 Task: Search one way flight ticket for 4 adults, 2 children, 2 infants in seat and 1 infant on lap in economy from Charlotte: Charlotte Douglas International Airport to Jacksonville: Albert J. Ellis Airport on 8-3-2023. Choice of flights is Westjet. Number of bags: 1 carry on bag. Price is upto 45000. Outbound departure time preference is 15:00.
Action: Mouse moved to (245, 320)
Screenshot: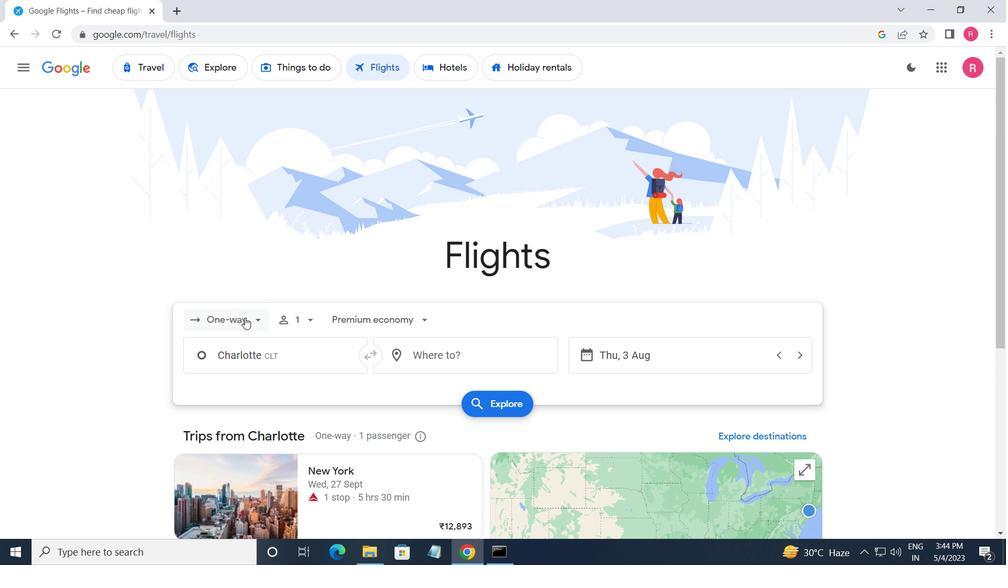 
Action: Mouse pressed left at (245, 320)
Screenshot: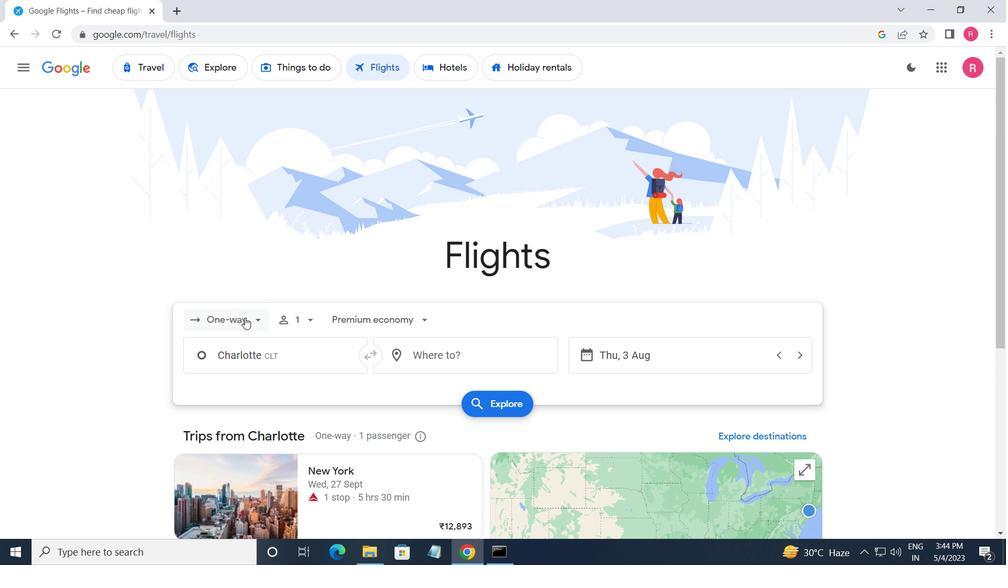 
Action: Mouse moved to (239, 383)
Screenshot: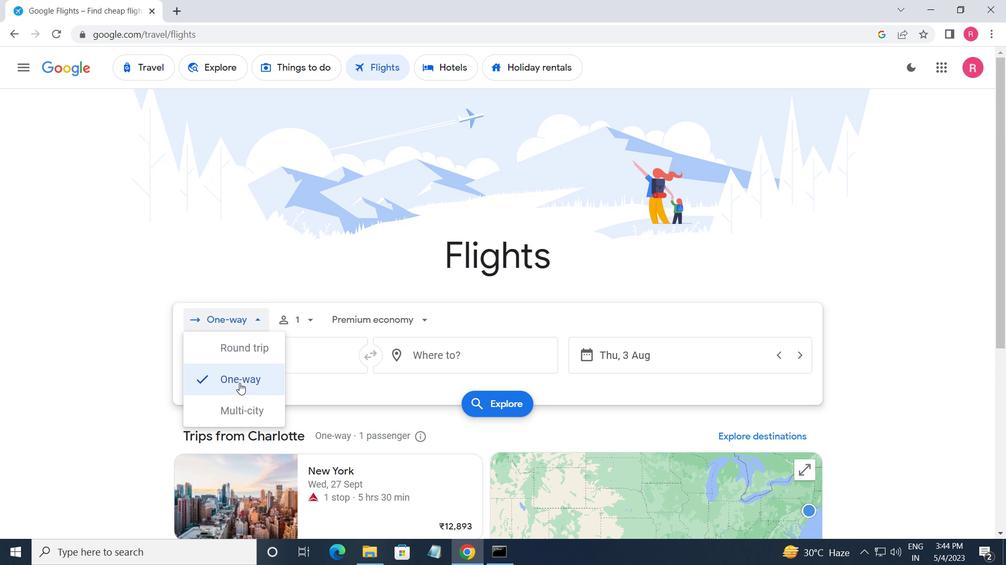 
Action: Mouse pressed left at (239, 383)
Screenshot: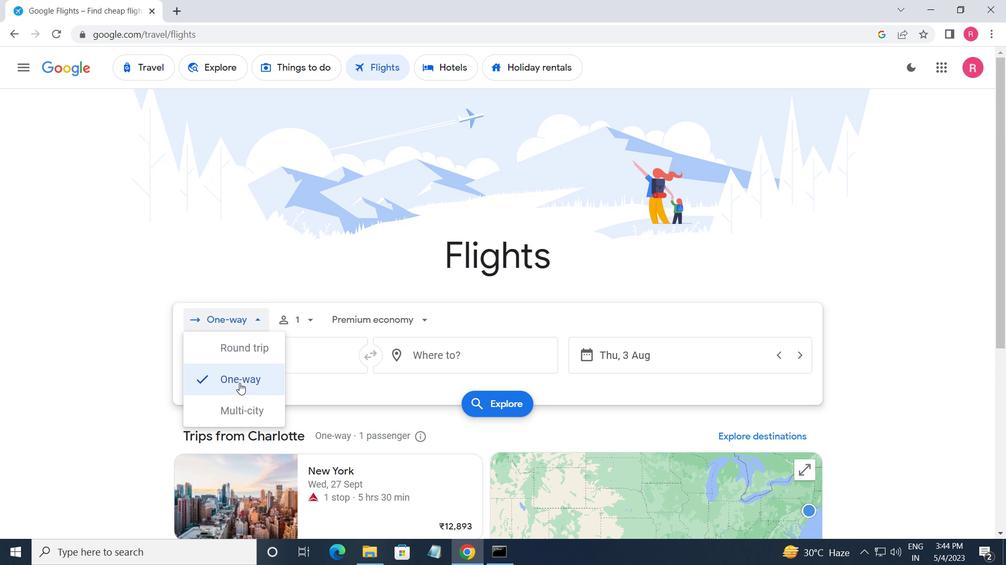 
Action: Mouse moved to (312, 312)
Screenshot: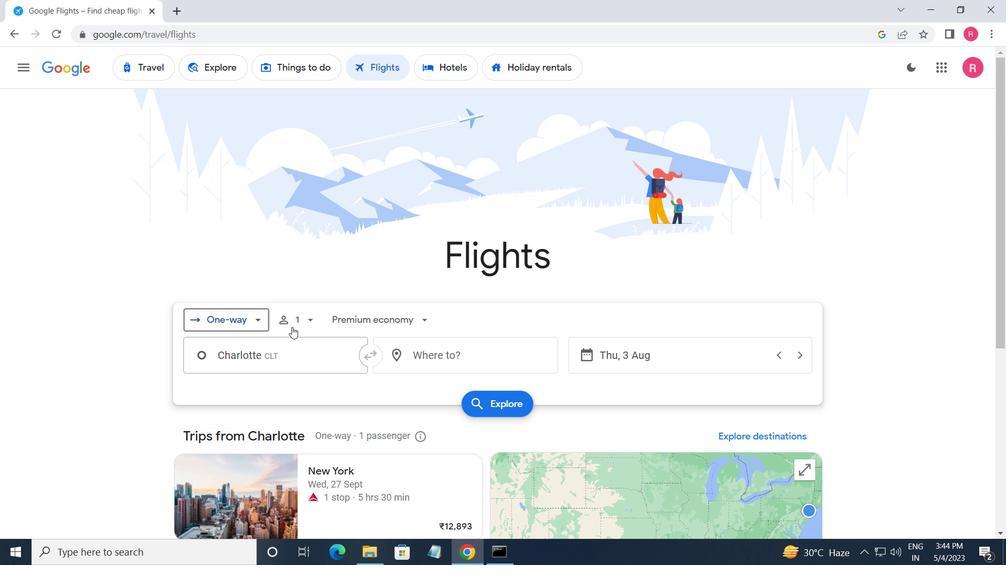 
Action: Mouse pressed left at (312, 312)
Screenshot: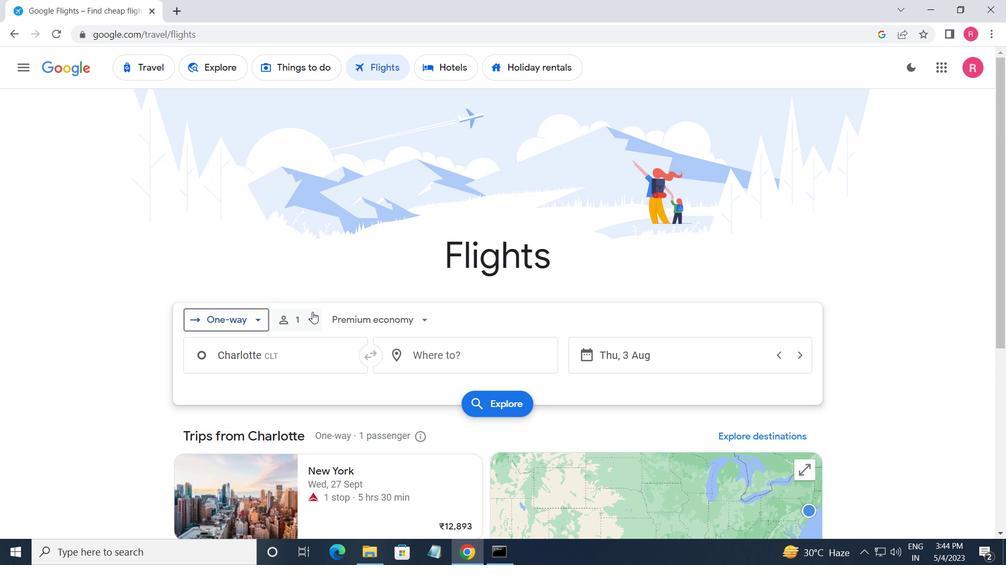 
Action: Mouse moved to (416, 354)
Screenshot: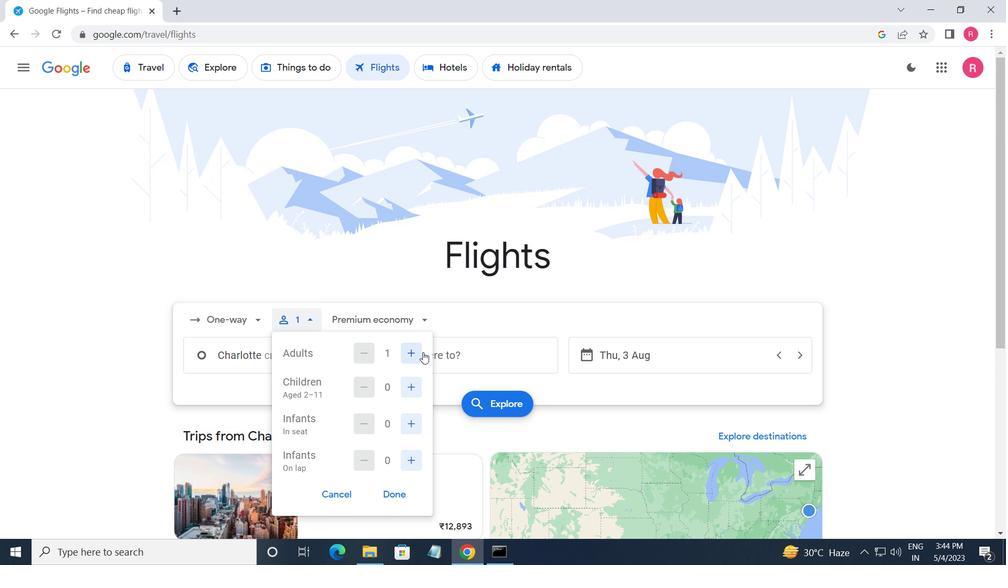 
Action: Mouse pressed left at (416, 354)
Screenshot: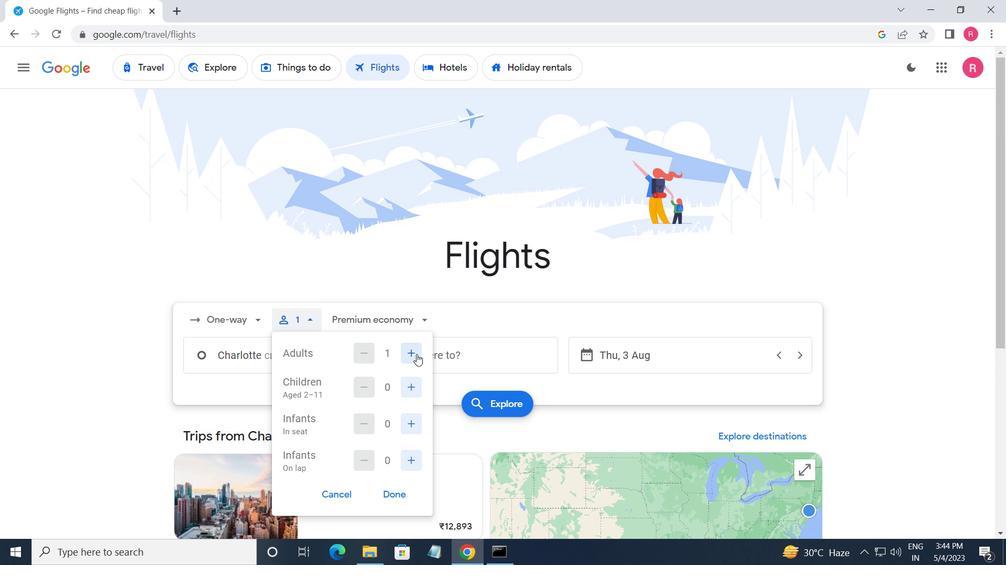 
Action: Mouse pressed left at (416, 354)
Screenshot: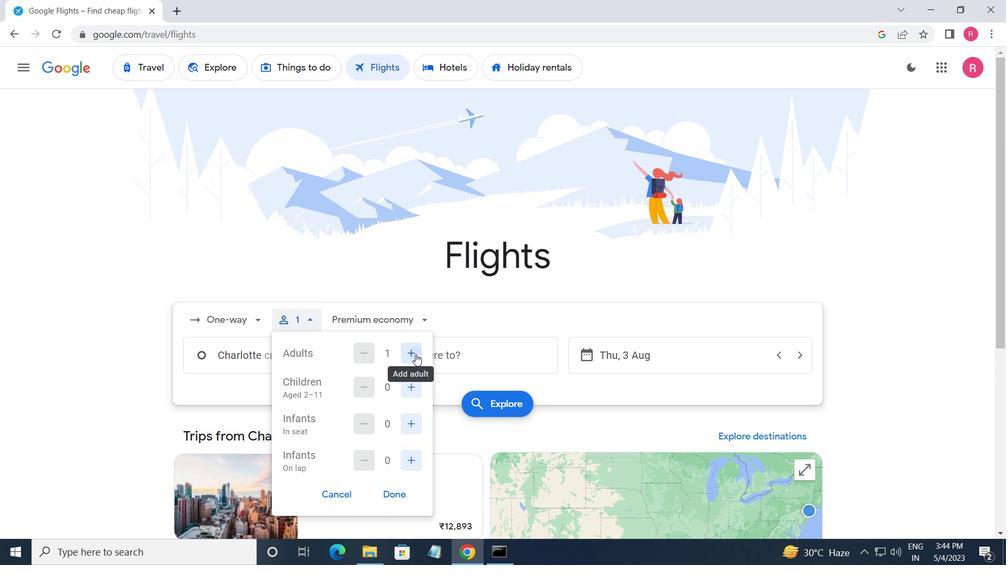 
Action: Mouse moved to (415, 354)
Screenshot: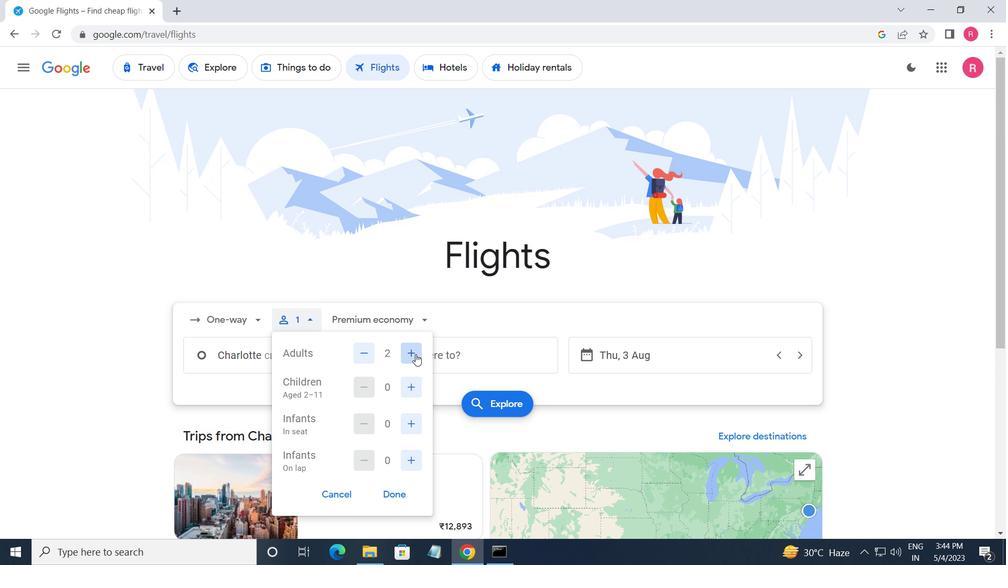 
Action: Mouse pressed left at (415, 354)
Screenshot: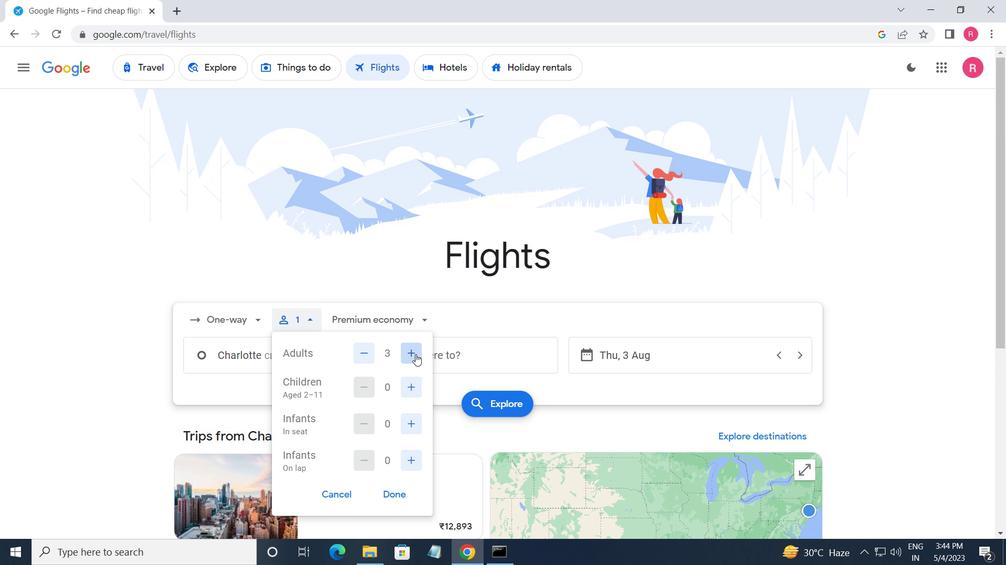 
Action: Mouse moved to (412, 388)
Screenshot: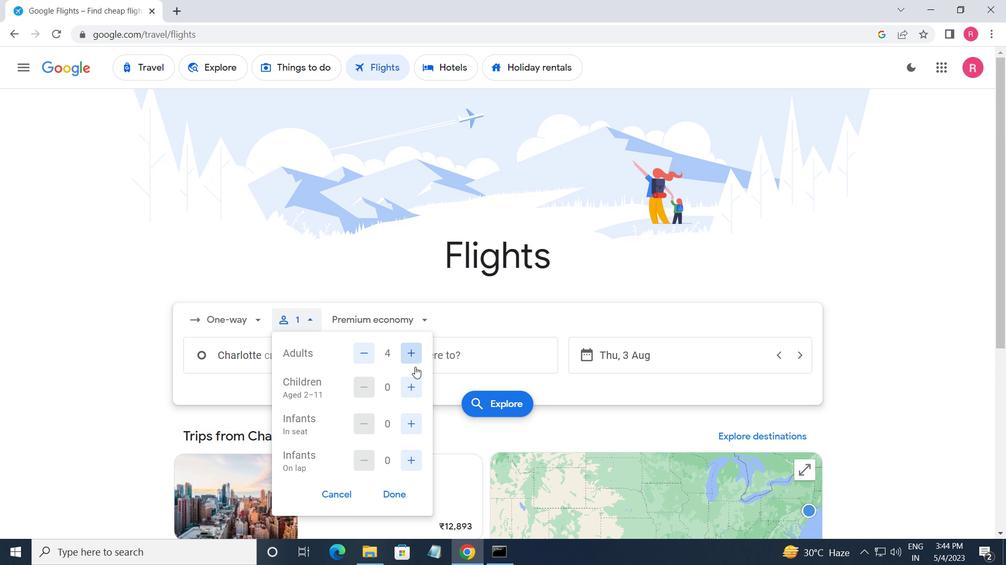 
Action: Mouse pressed left at (412, 388)
Screenshot: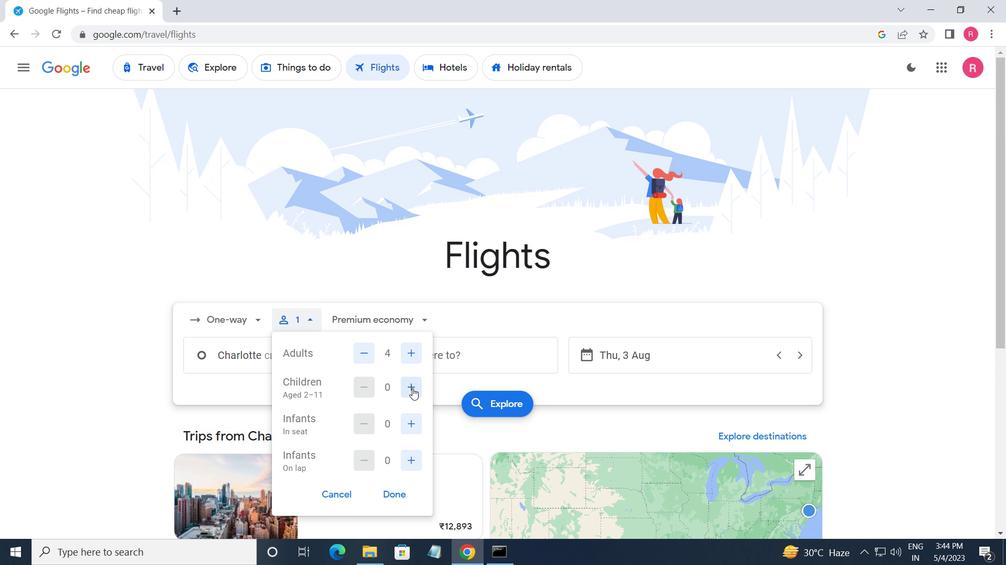 
Action: Mouse pressed left at (412, 388)
Screenshot: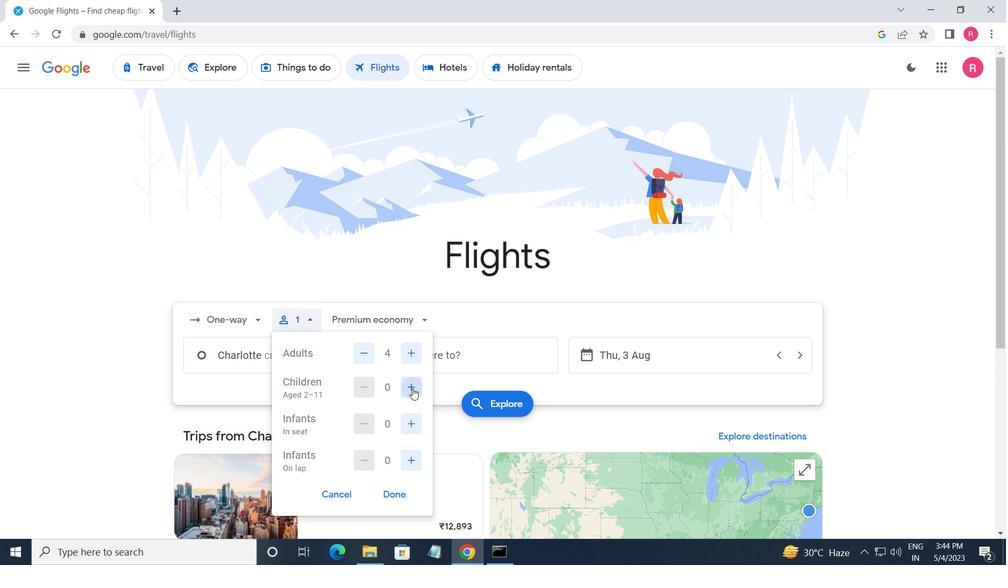 
Action: Mouse moved to (416, 418)
Screenshot: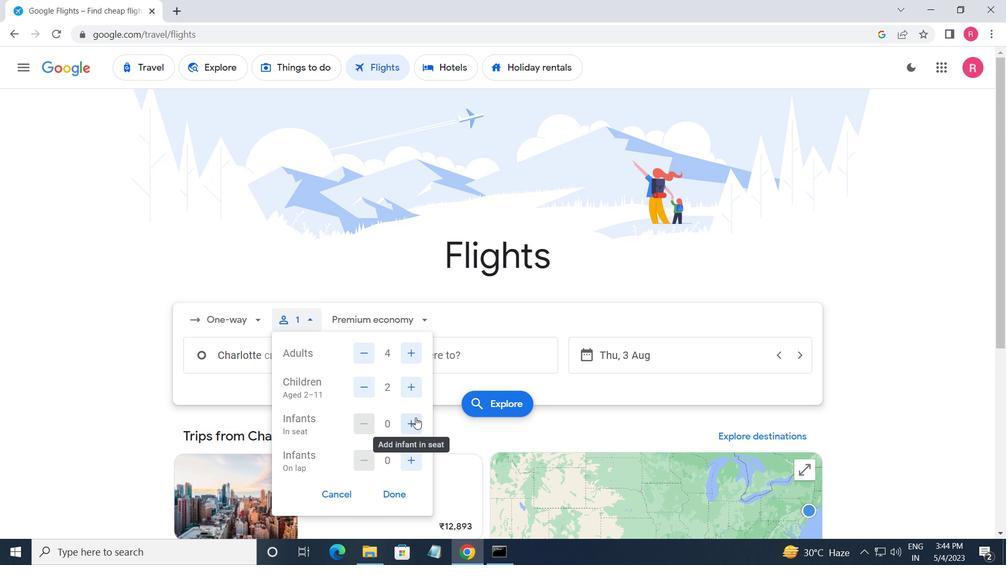 
Action: Mouse pressed left at (416, 418)
Screenshot: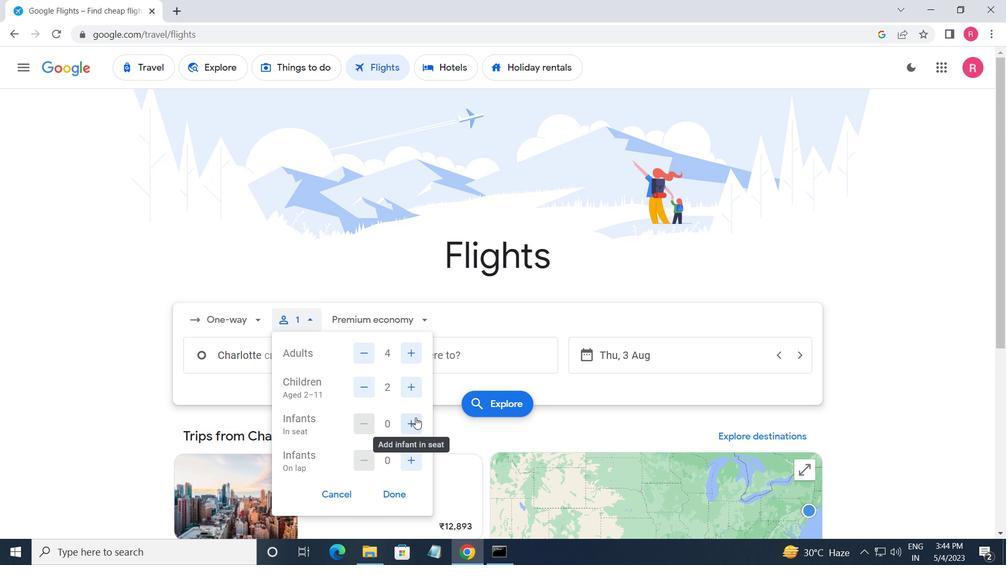 
Action: Mouse moved to (417, 418)
Screenshot: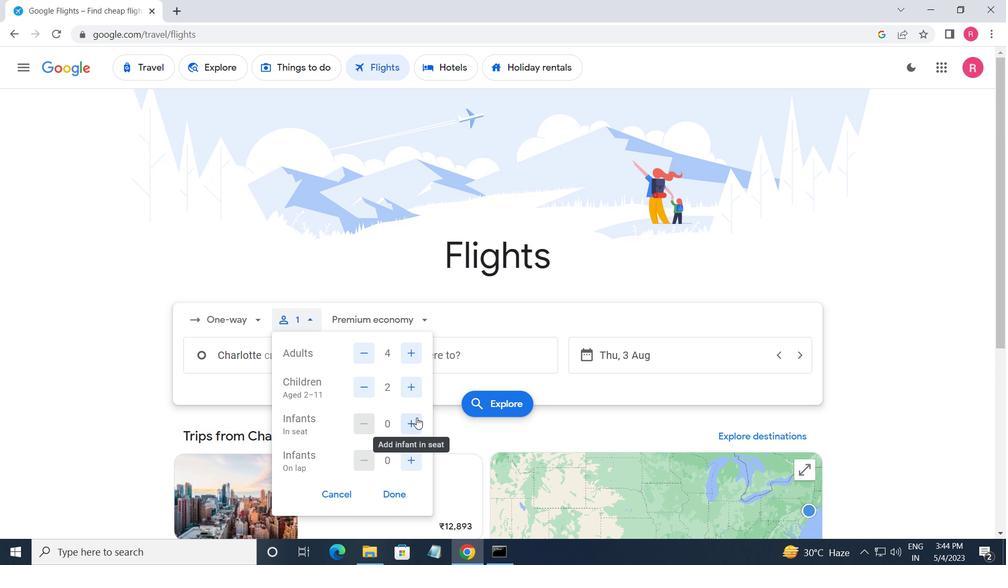 
Action: Mouse pressed left at (417, 418)
Screenshot: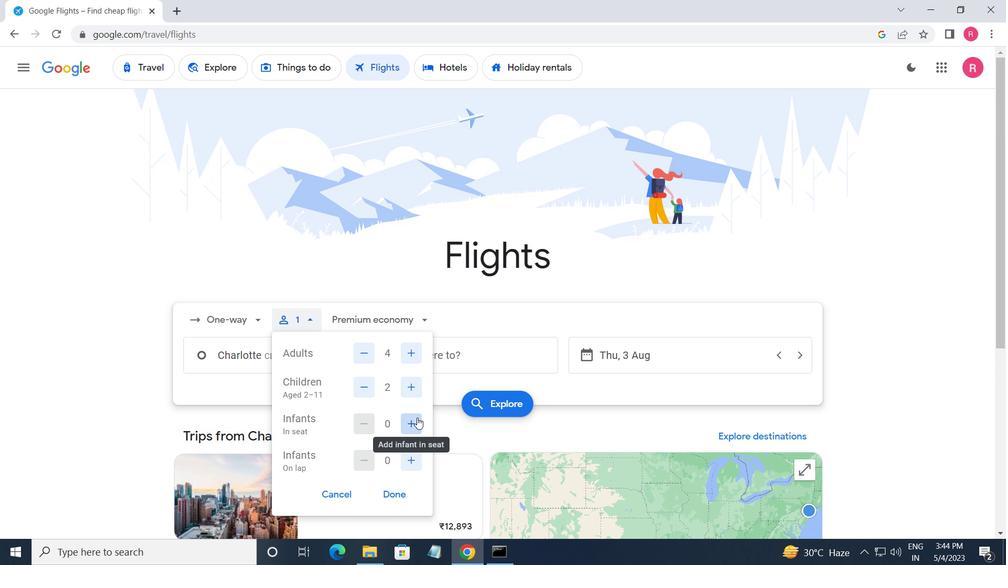 
Action: Mouse moved to (407, 462)
Screenshot: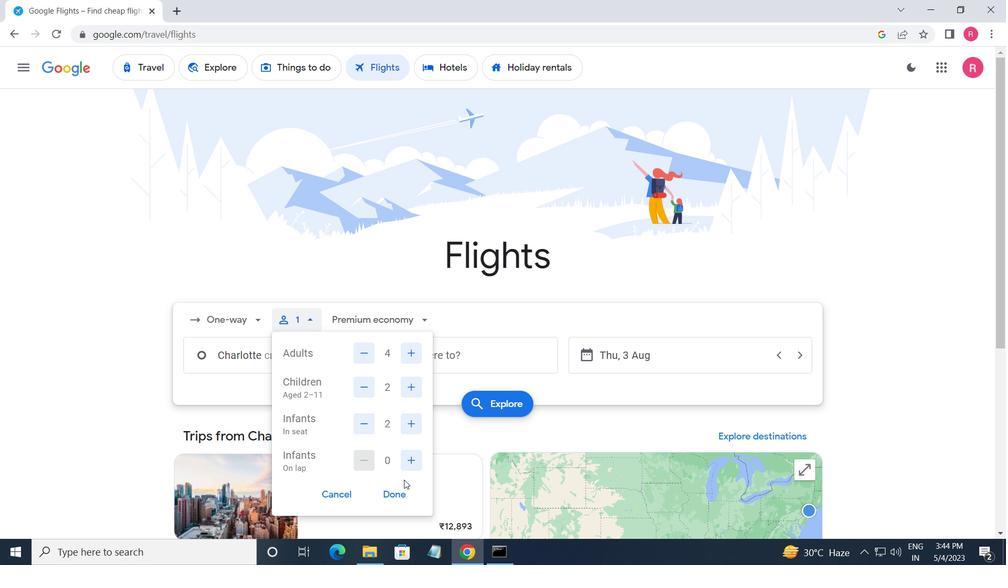 
Action: Mouse pressed left at (407, 462)
Screenshot: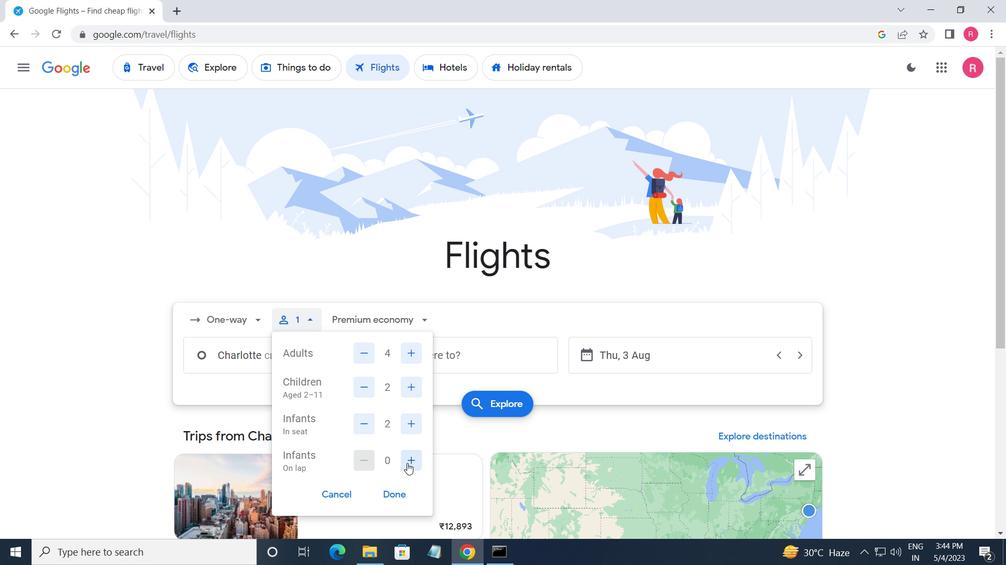 
Action: Mouse moved to (402, 498)
Screenshot: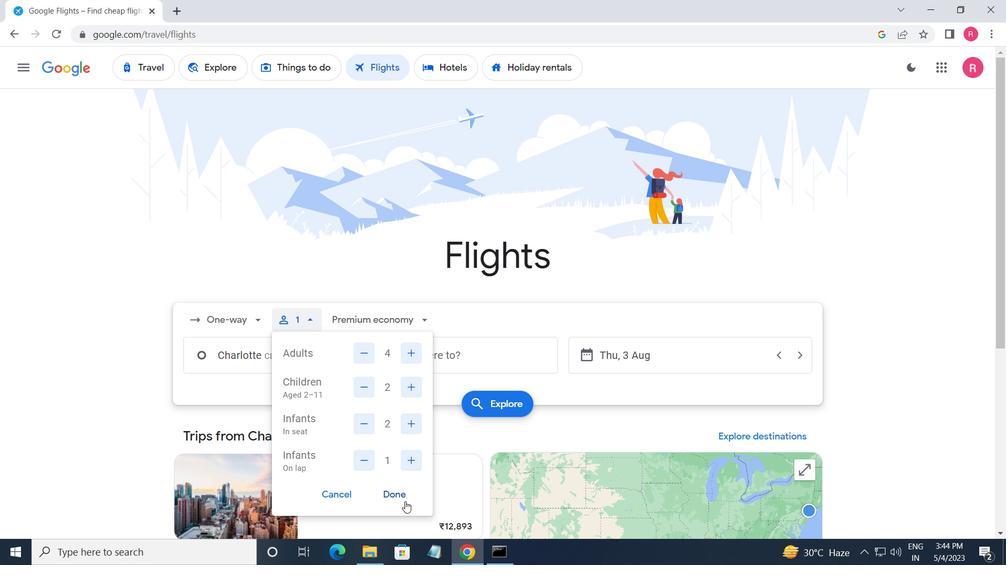
Action: Mouse pressed left at (402, 498)
Screenshot: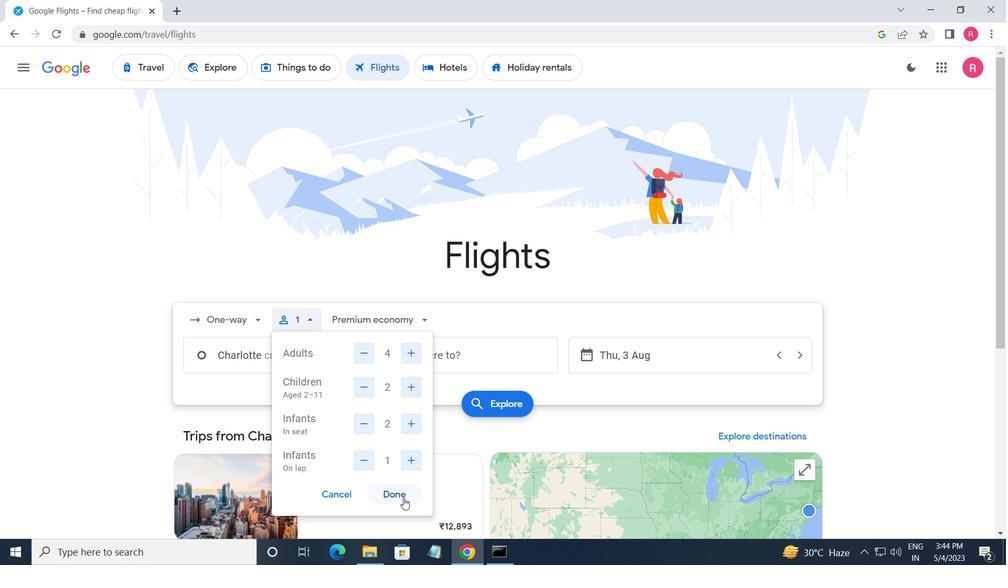 
Action: Mouse moved to (374, 317)
Screenshot: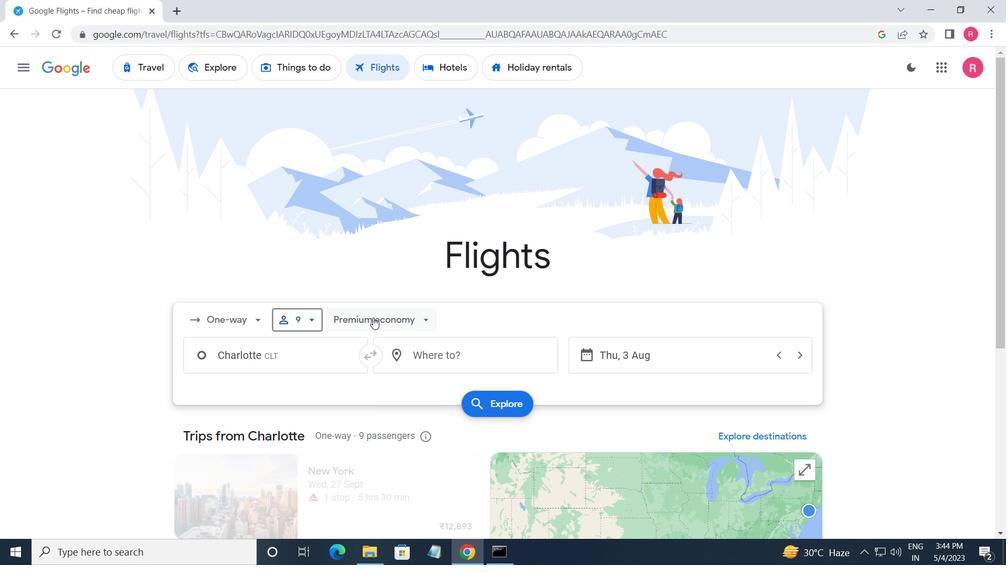 
Action: Mouse pressed left at (374, 317)
Screenshot: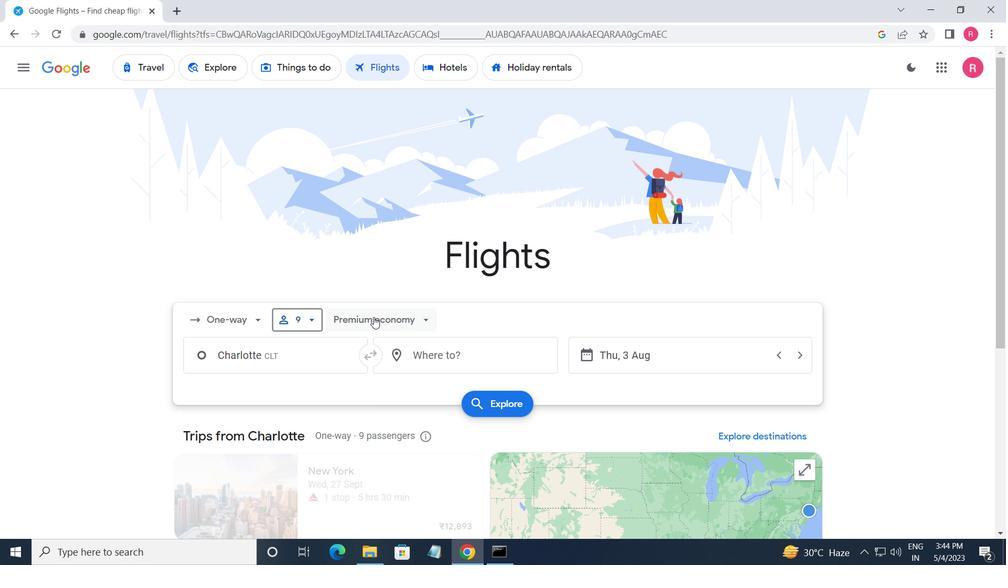 
Action: Mouse moved to (396, 348)
Screenshot: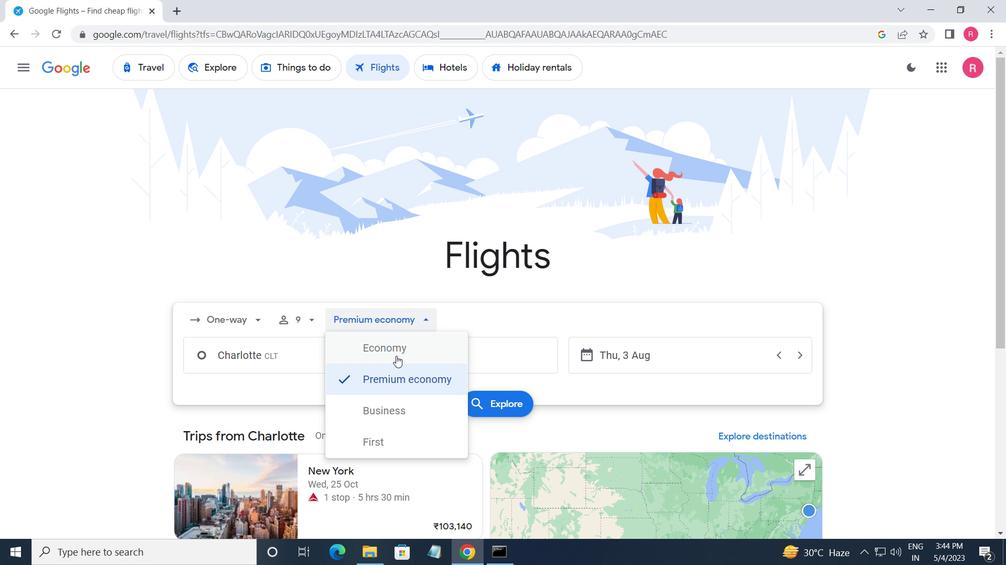
Action: Mouse pressed left at (396, 348)
Screenshot: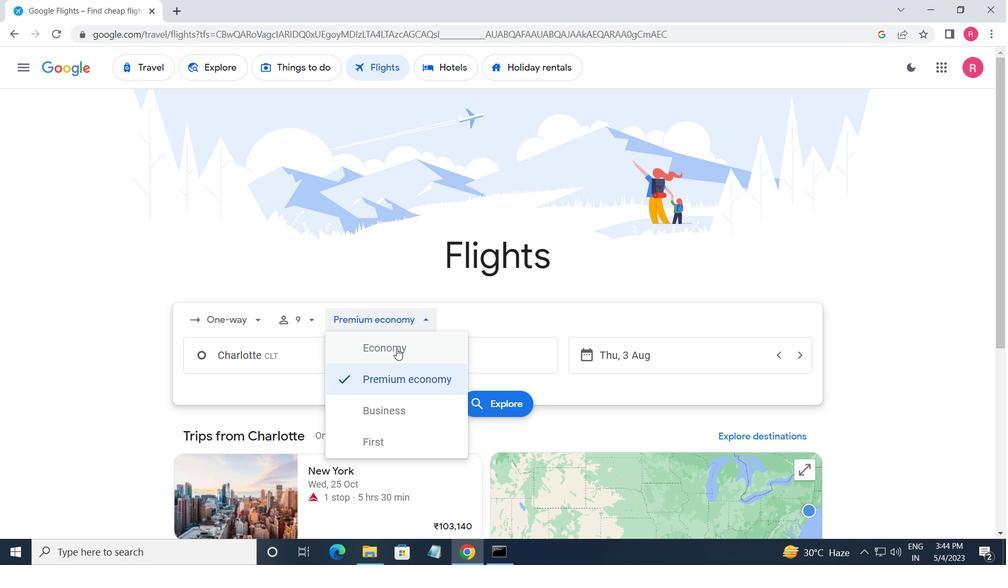 
Action: Mouse moved to (296, 347)
Screenshot: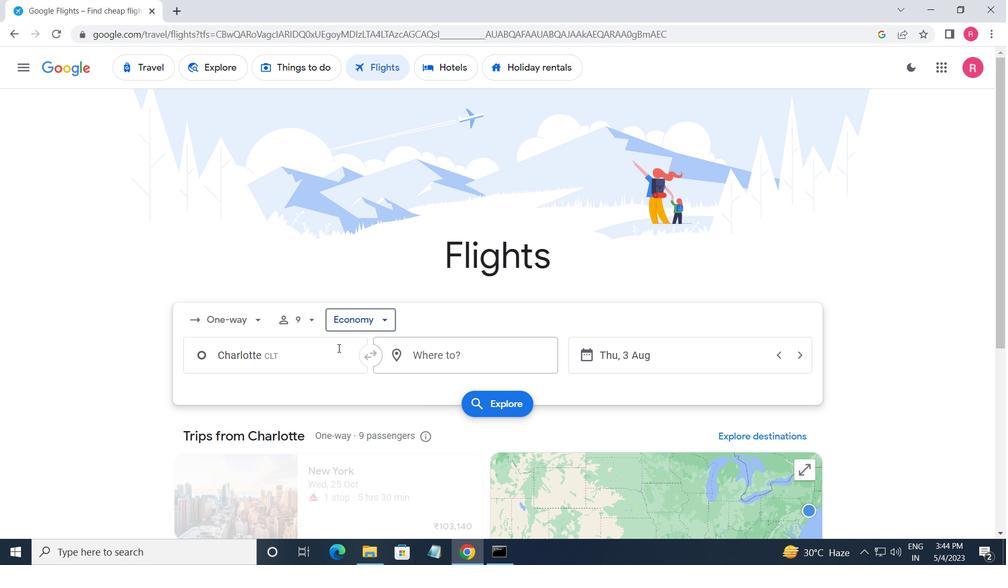 
Action: Mouse pressed left at (296, 347)
Screenshot: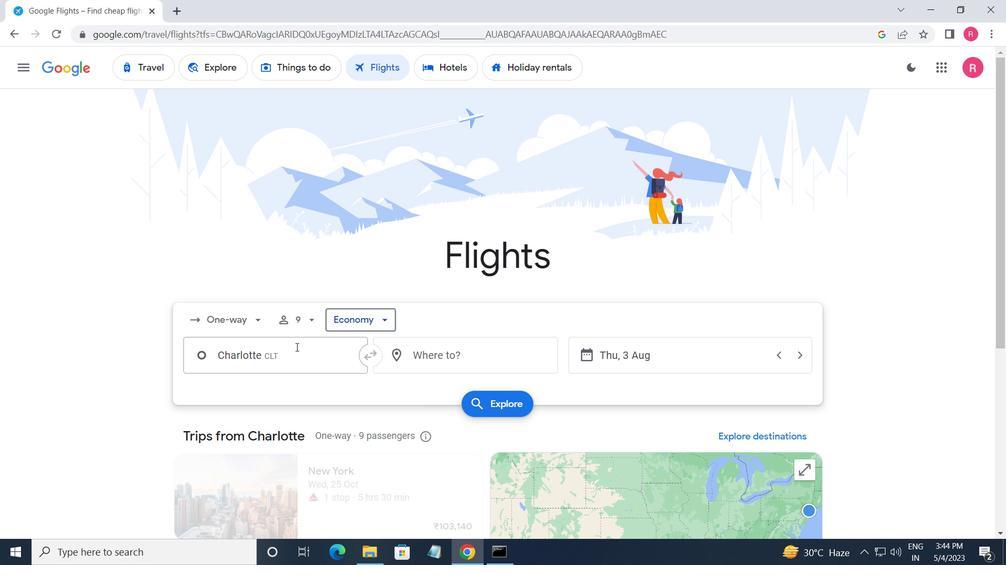 
Action: Mouse moved to (312, 425)
Screenshot: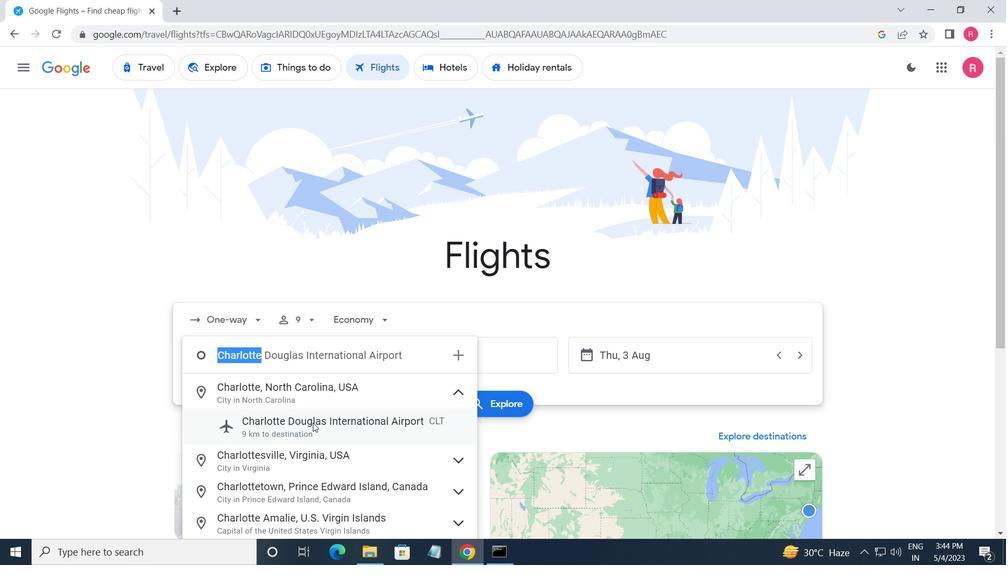 
Action: Mouse pressed left at (312, 425)
Screenshot: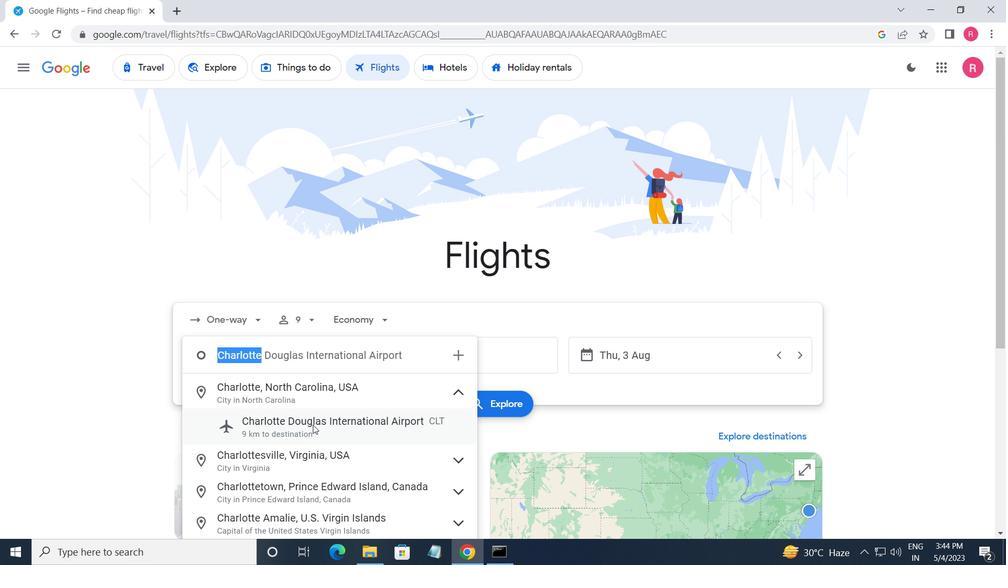 
Action: Mouse moved to (485, 353)
Screenshot: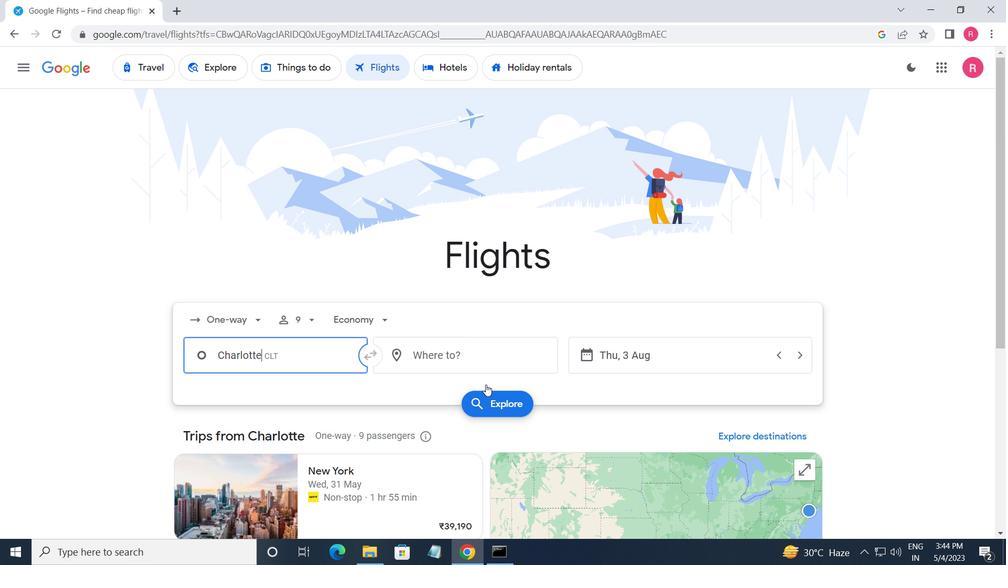 
Action: Mouse pressed left at (485, 353)
Screenshot: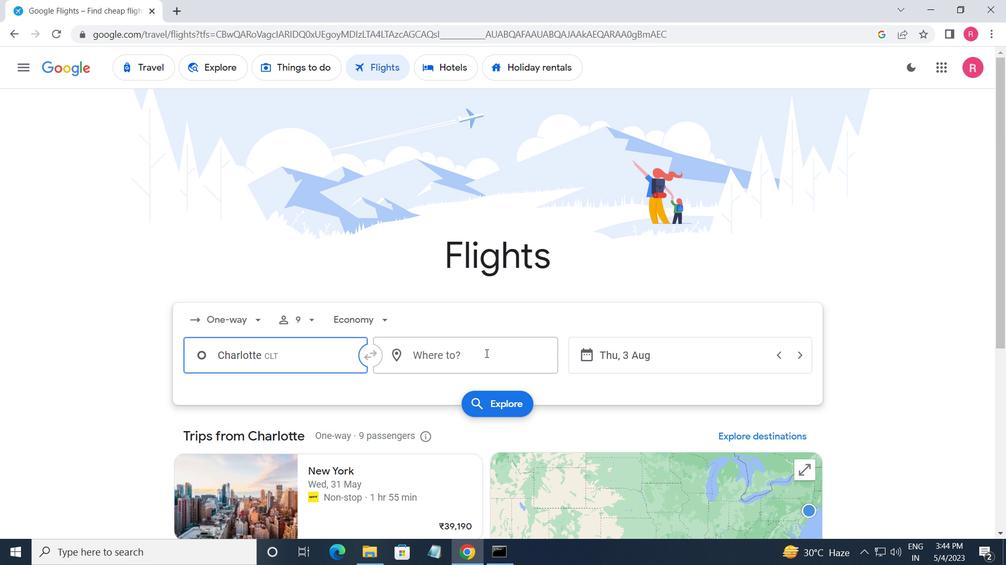 
Action: Mouse moved to (469, 493)
Screenshot: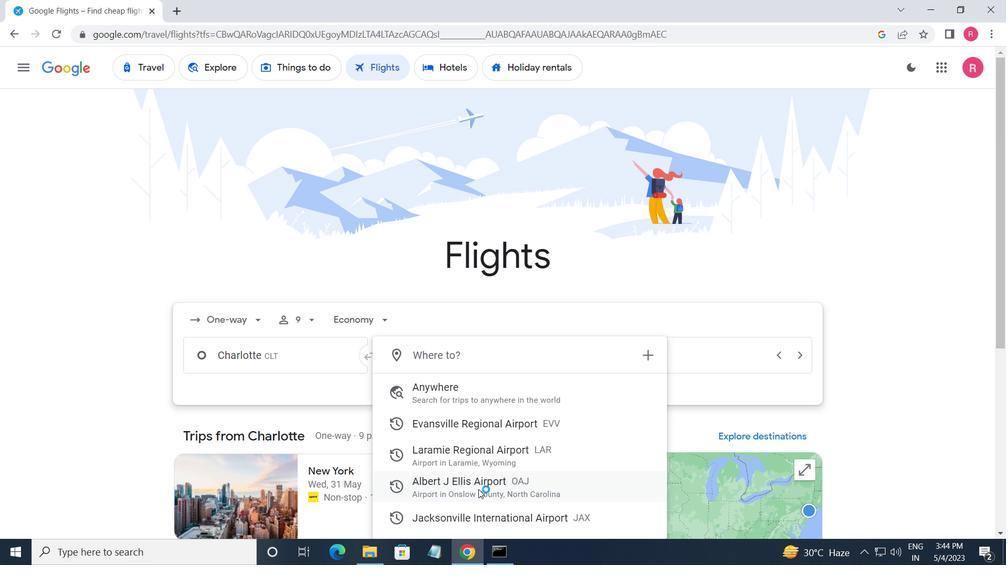 
Action: Mouse pressed left at (469, 493)
Screenshot: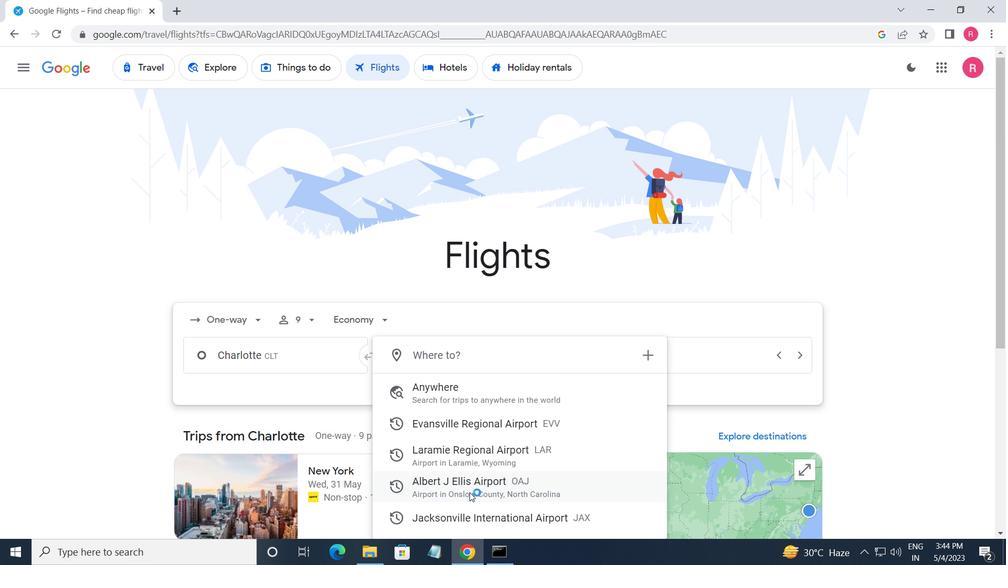 
Action: Mouse moved to (657, 363)
Screenshot: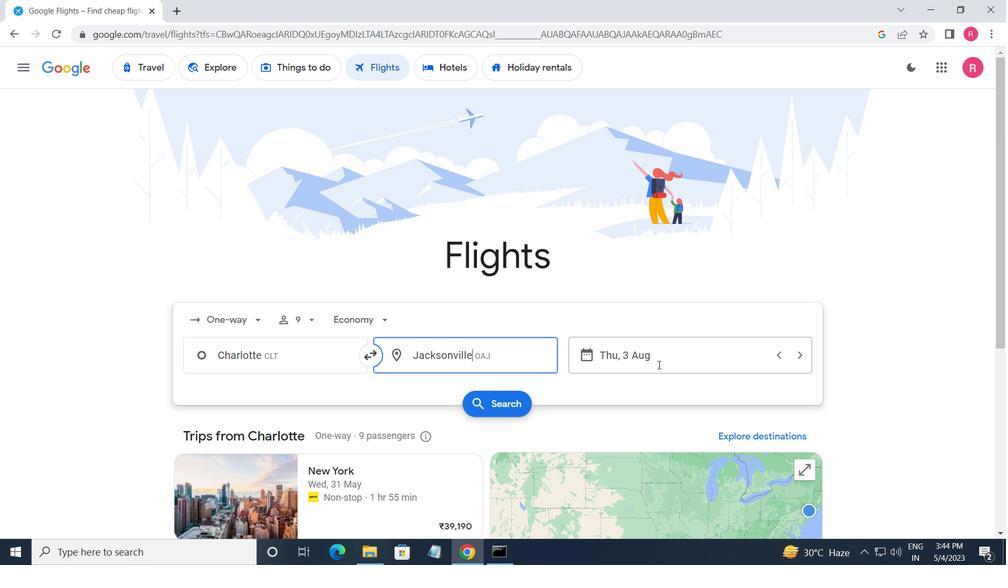 
Action: Mouse pressed left at (657, 363)
Screenshot: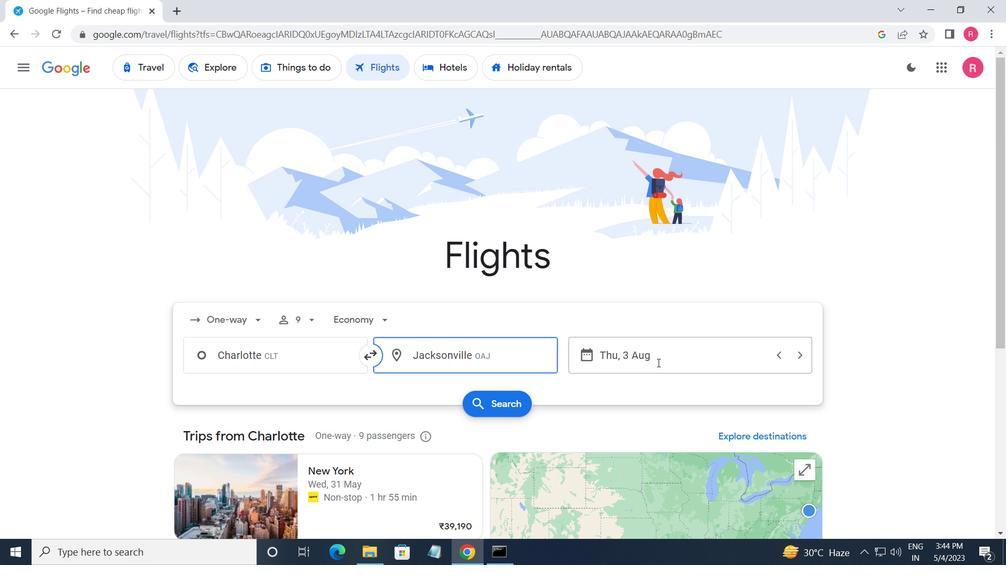 
Action: Mouse moved to (776, 518)
Screenshot: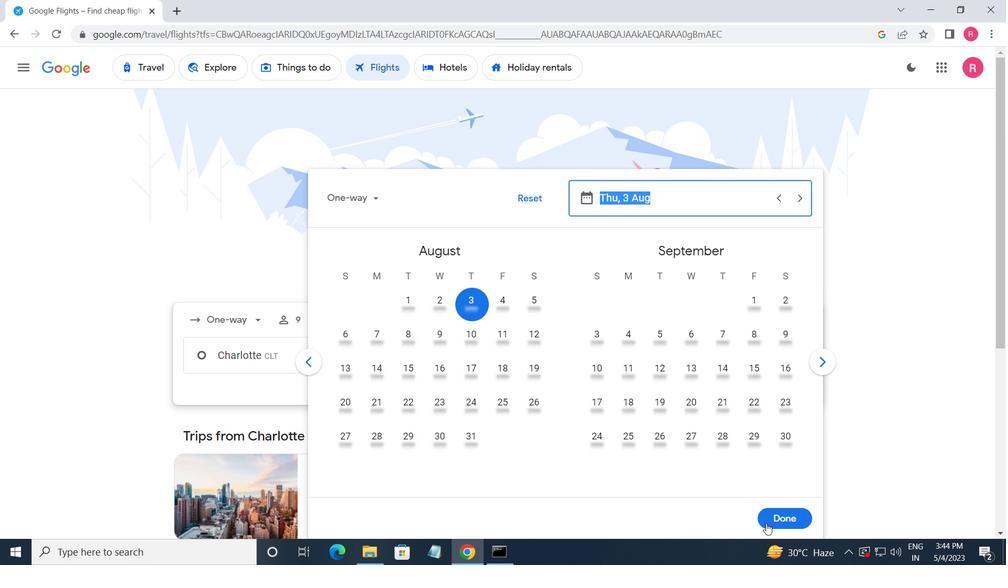 
Action: Mouse pressed left at (776, 518)
Screenshot: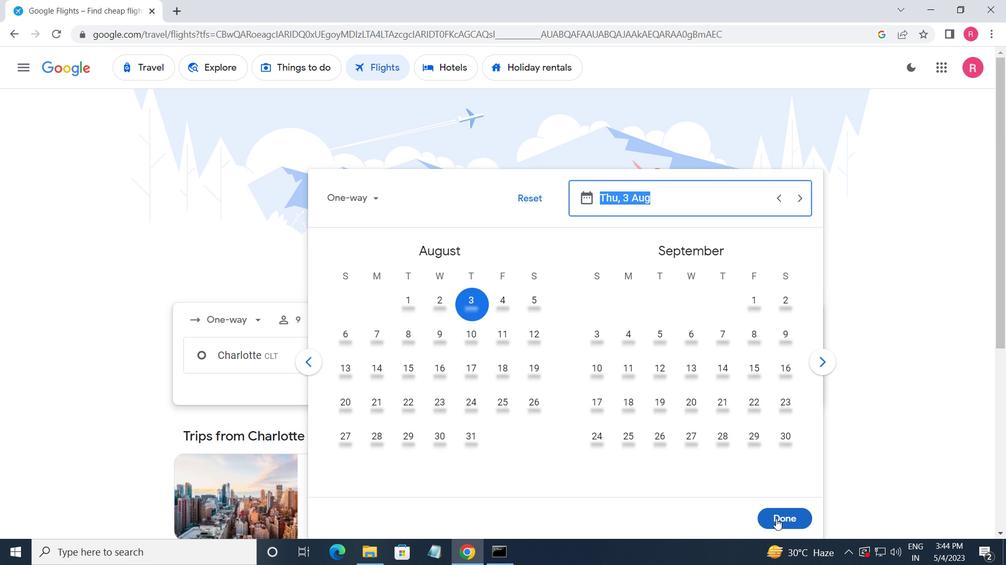
Action: Mouse moved to (506, 410)
Screenshot: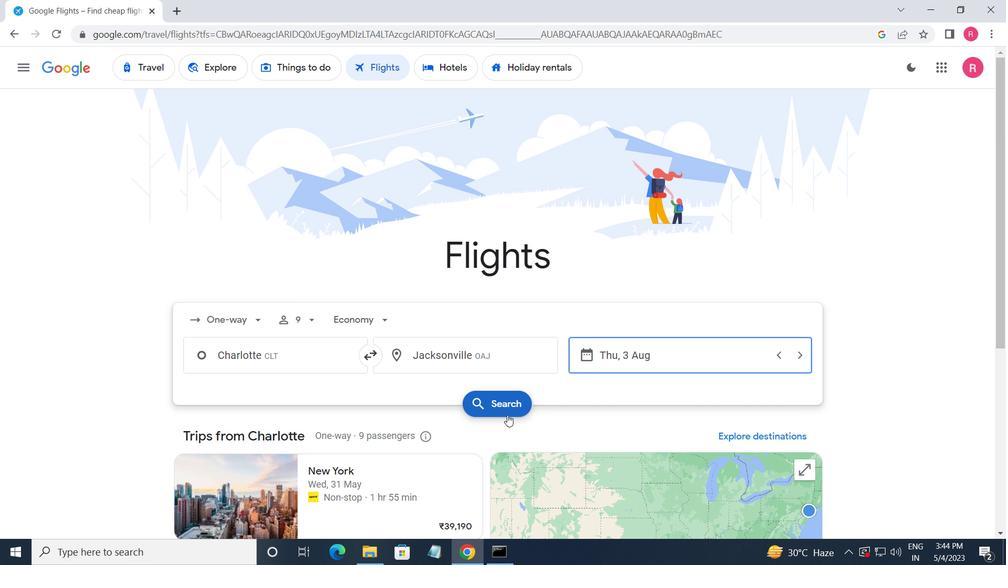 
Action: Mouse pressed left at (506, 410)
Screenshot: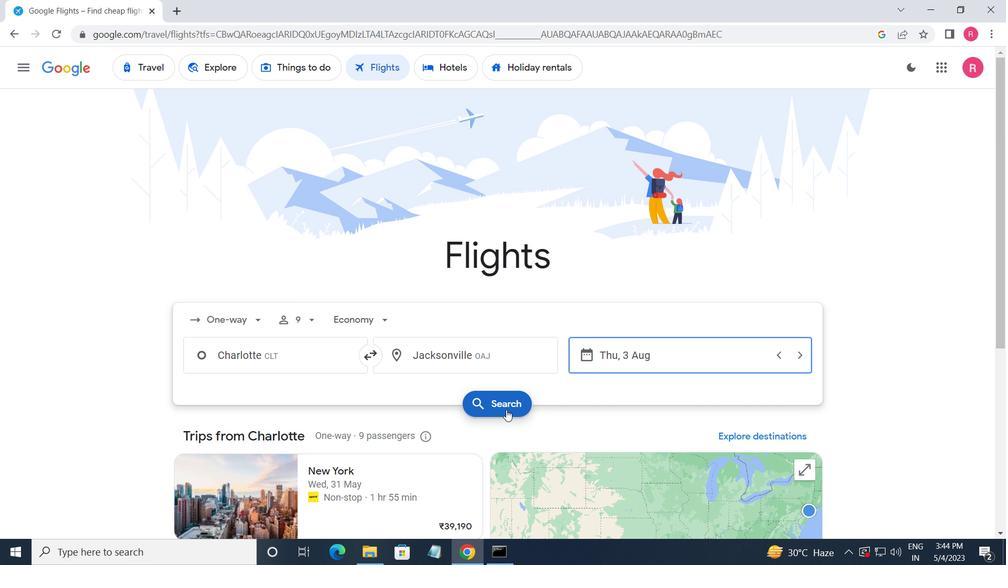 
Action: Mouse moved to (191, 192)
Screenshot: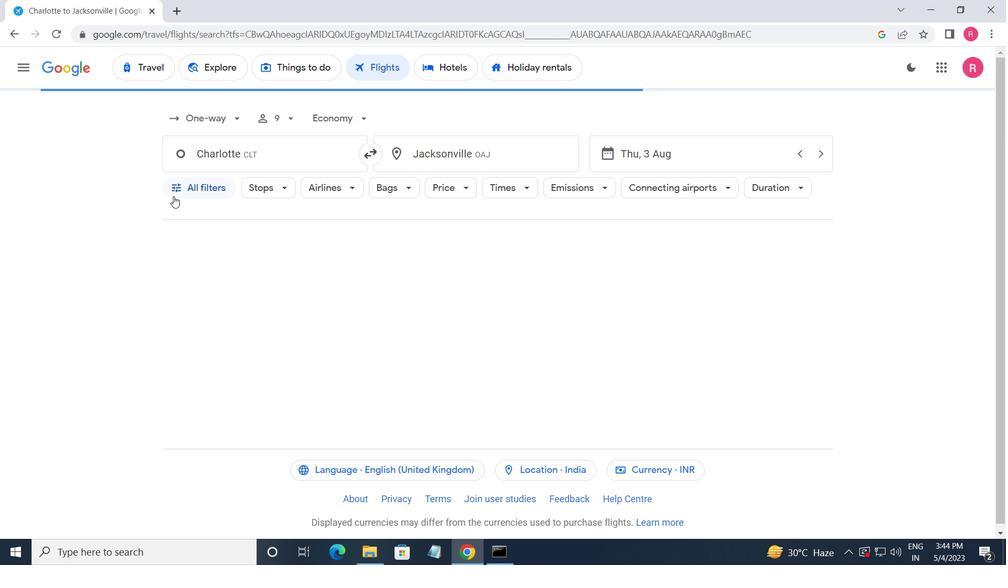
Action: Mouse pressed left at (191, 192)
Screenshot: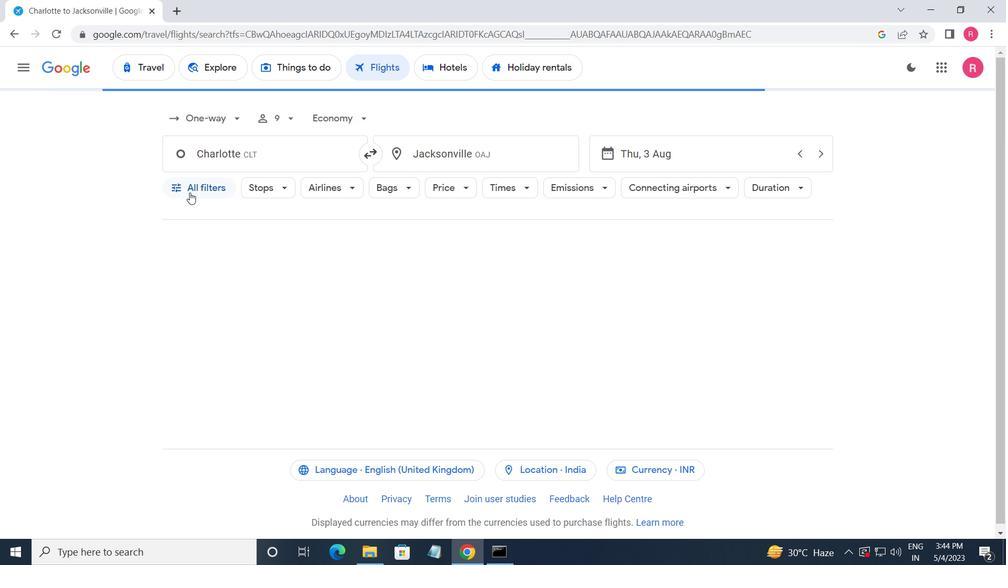 
Action: Mouse moved to (233, 307)
Screenshot: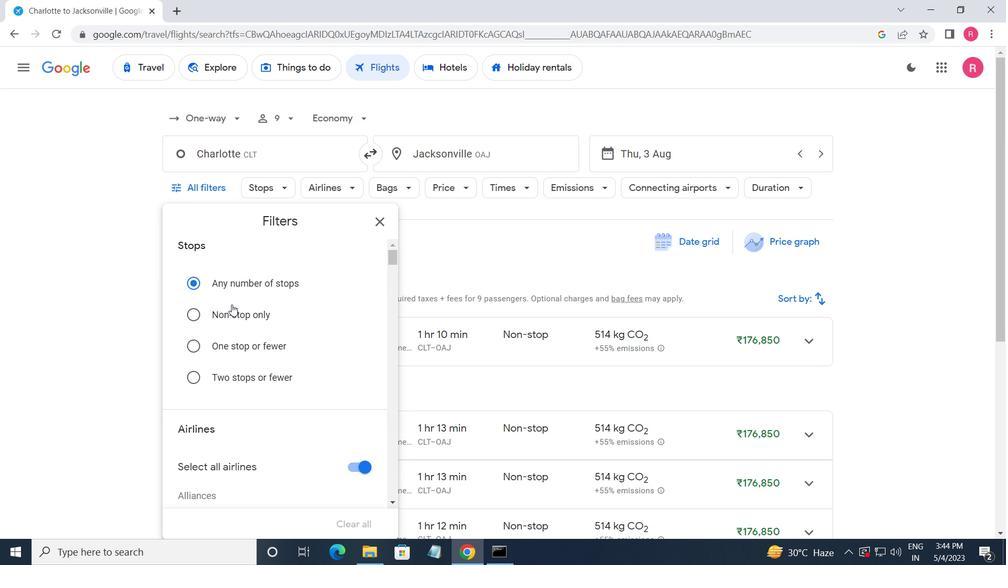 
Action: Mouse scrolled (233, 307) with delta (0, 0)
Screenshot: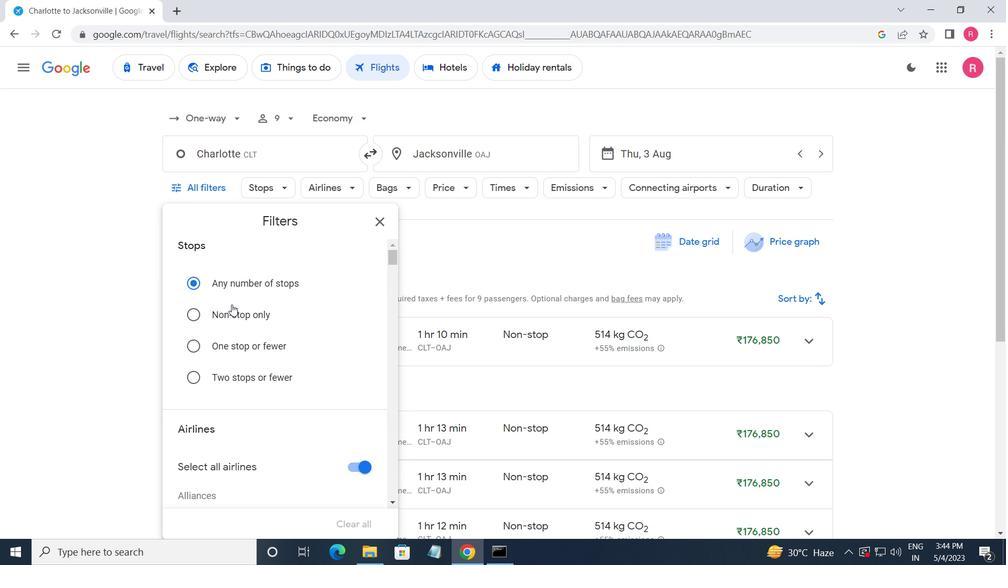 
Action: Mouse moved to (236, 310)
Screenshot: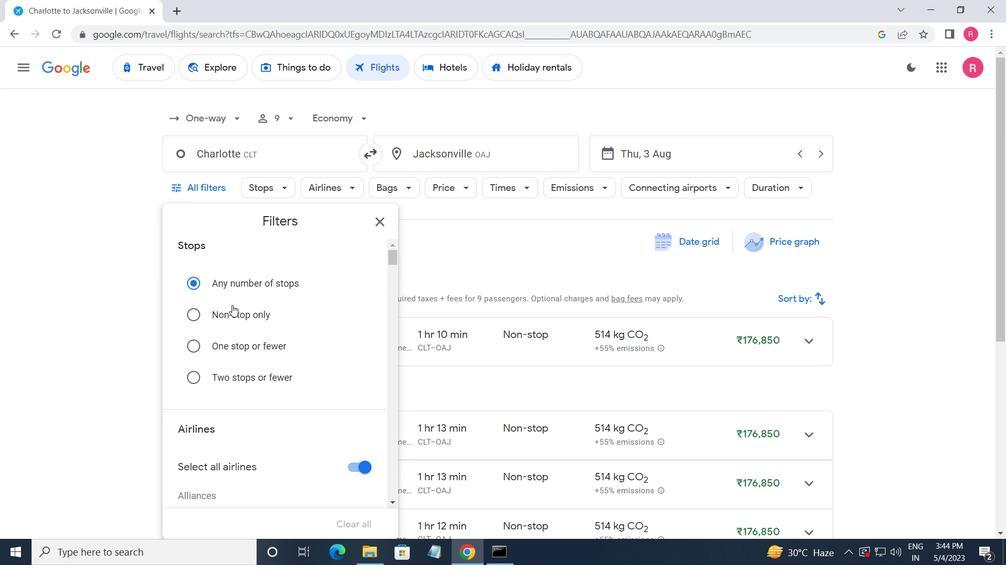 
Action: Mouse scrolled (236, 310) with delta (0, 0)
Screenshot: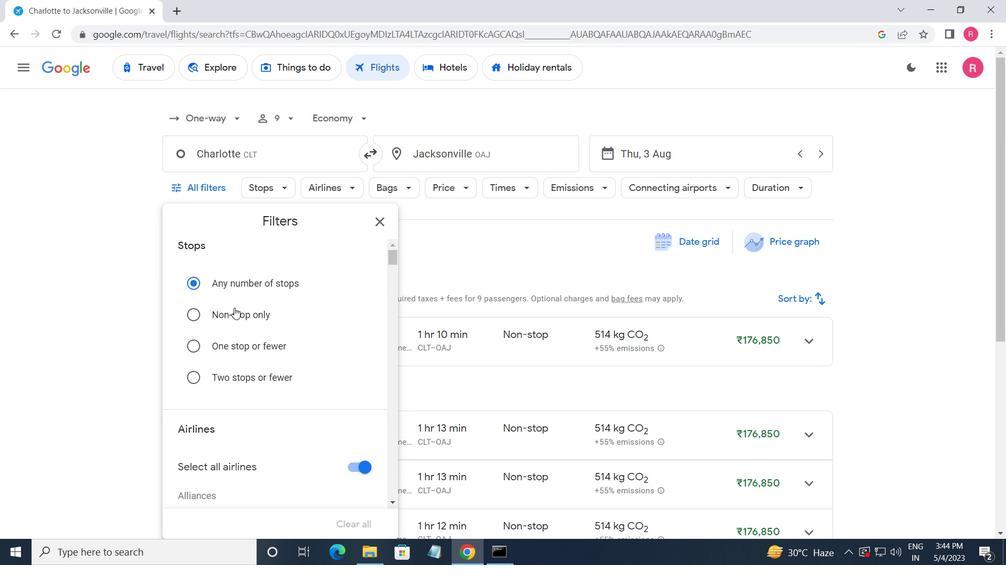 
Action: Mouse moved to (237, 313)
Screenshot: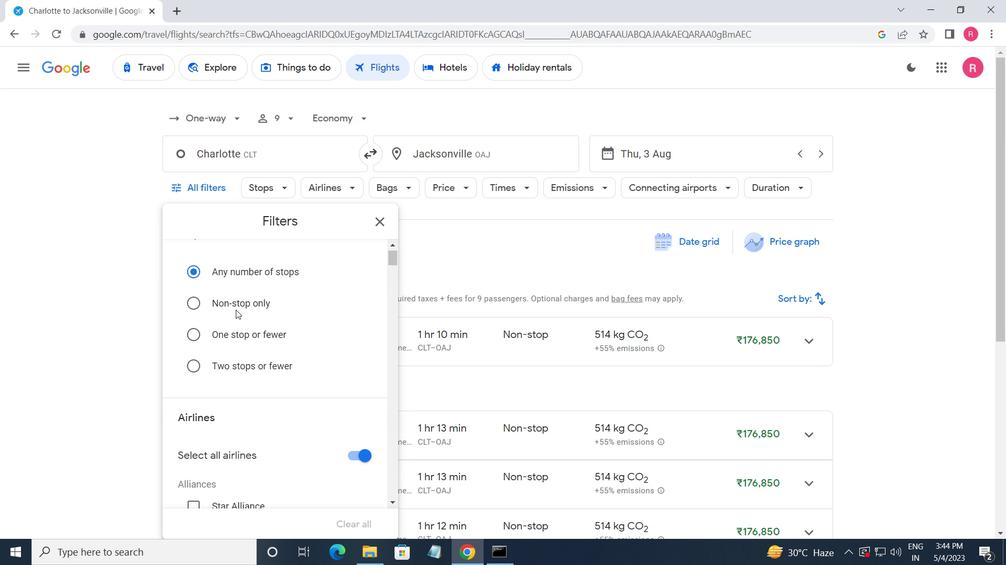 
Action: Mouse scrolled (237, 313) with delta (0, 0)
Screenshot: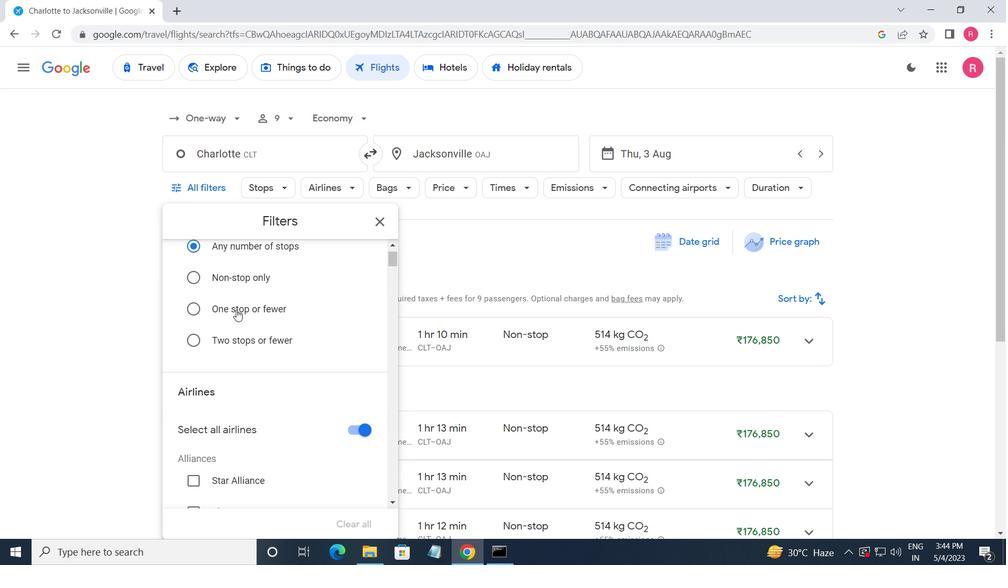 
Action: Mouse moved to (239, 314)
Screenshot: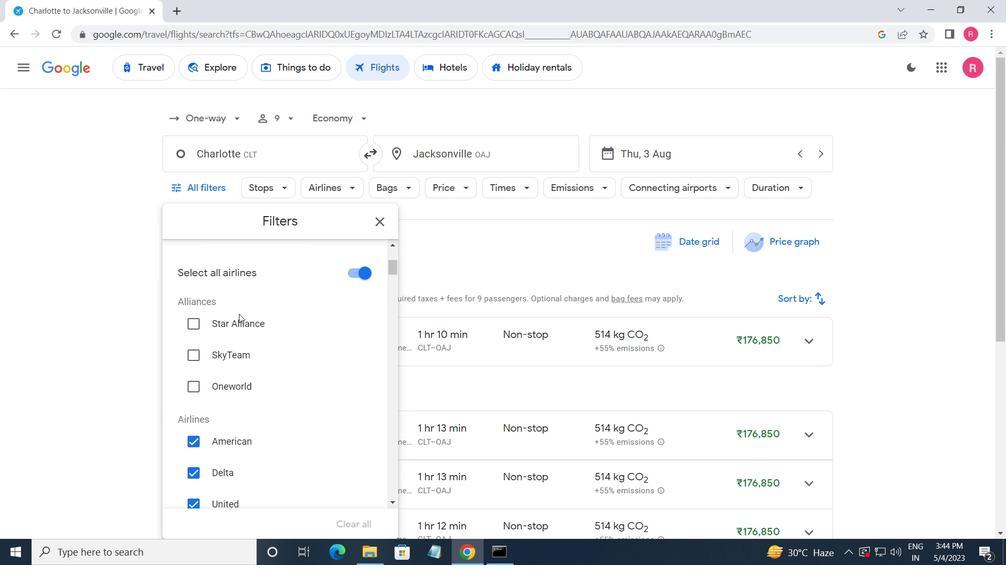 
Action: Mouse scrolled (239, 313) with delta (0, 0)
Screenshot: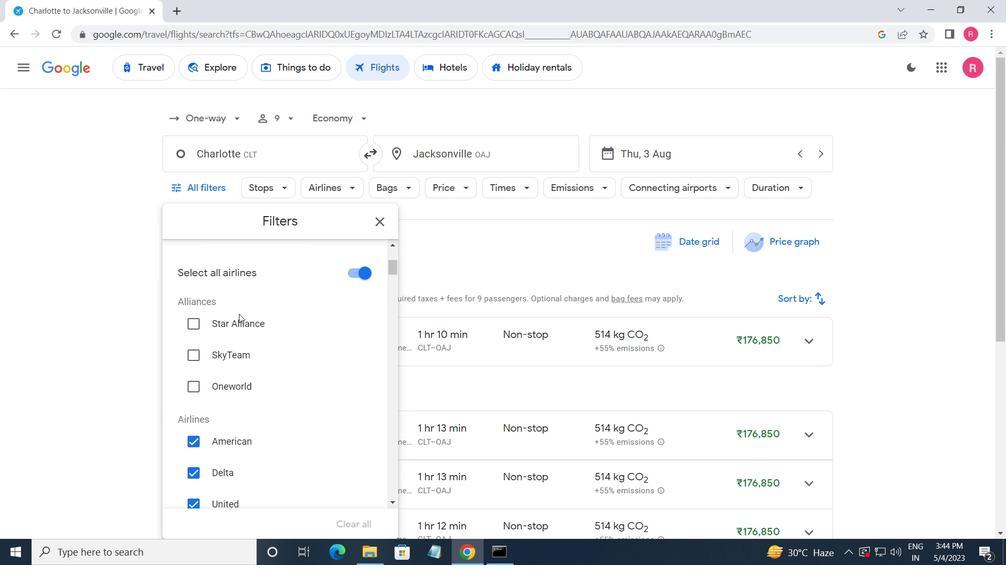 
Action: Mouse moved to (239, 315)
Screenshot: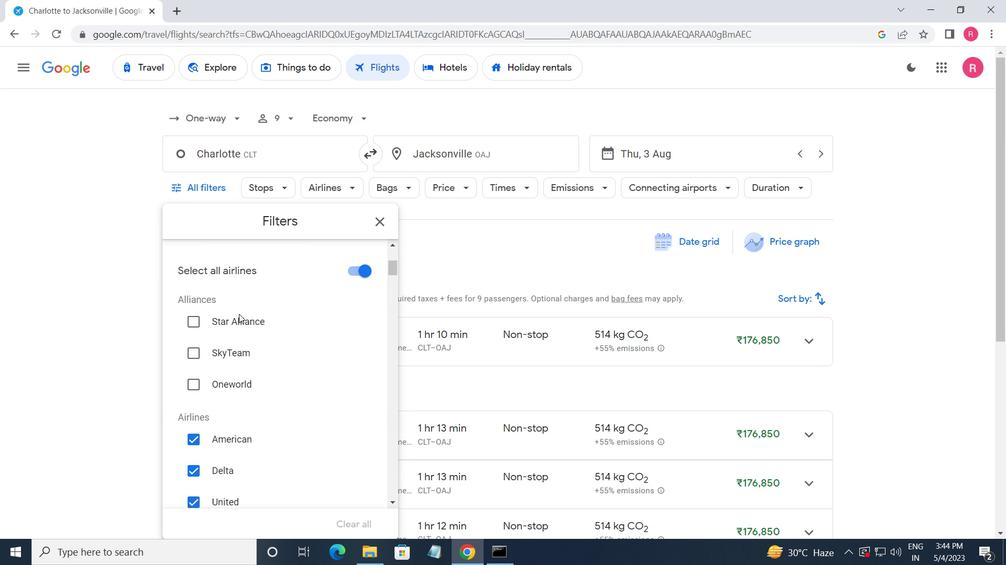 
Action: Mouse scrolled (239, 315) with delta (0, 0)
Screenshot: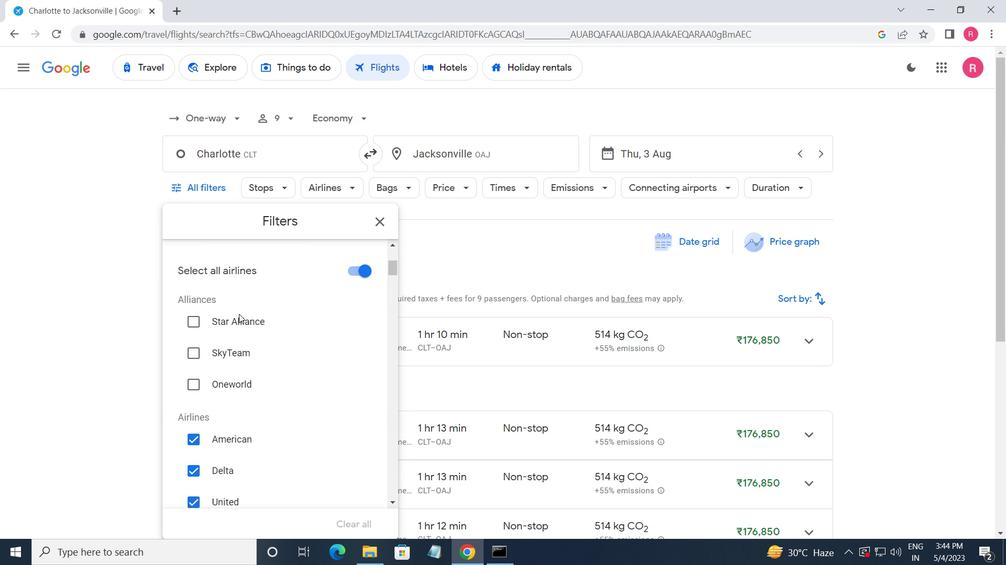 
Action: Mouse moved to (341, 399)
Screenshot: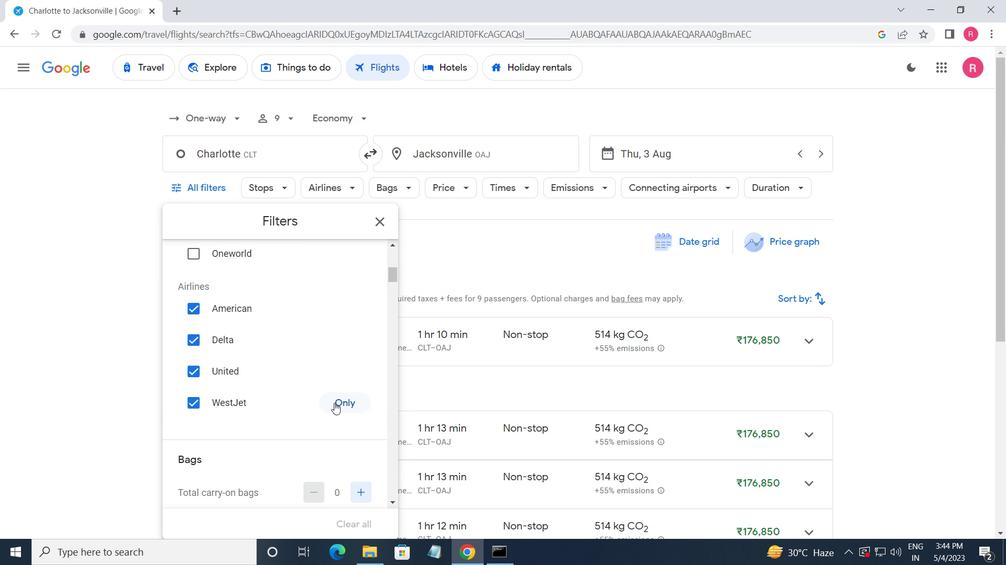 
Action: Mouse pressed left at (341, 399)
Screenshot: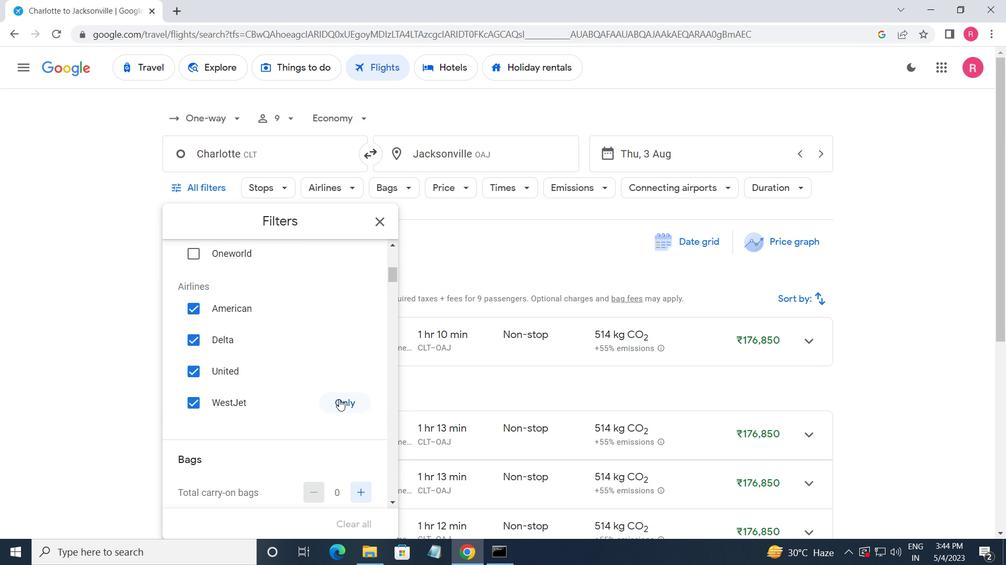 
Action: Mouse moved to (336, 378)
Screenshot: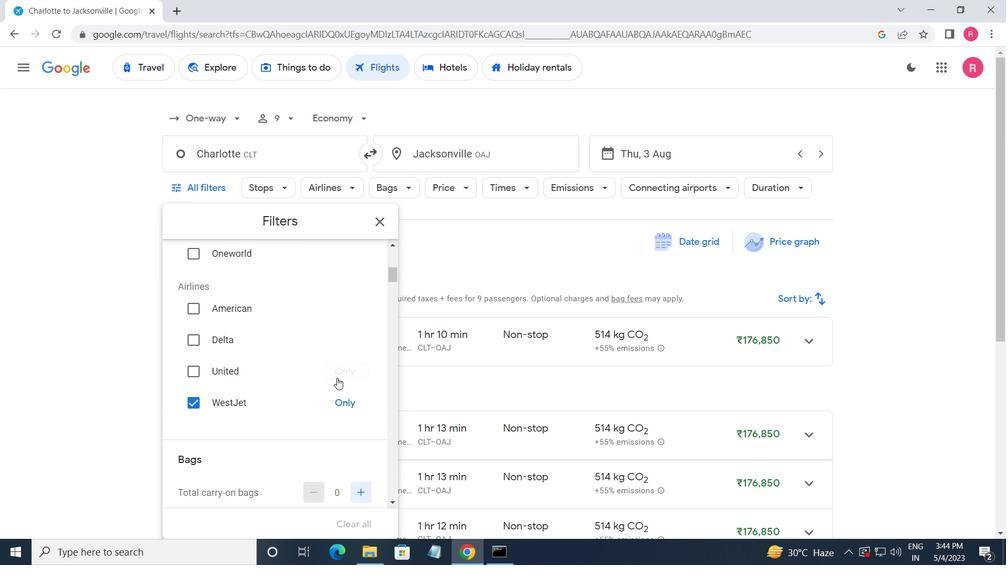 
Action: Mouse scrolled (336, 377) with delta (0, 0)
Screenshot: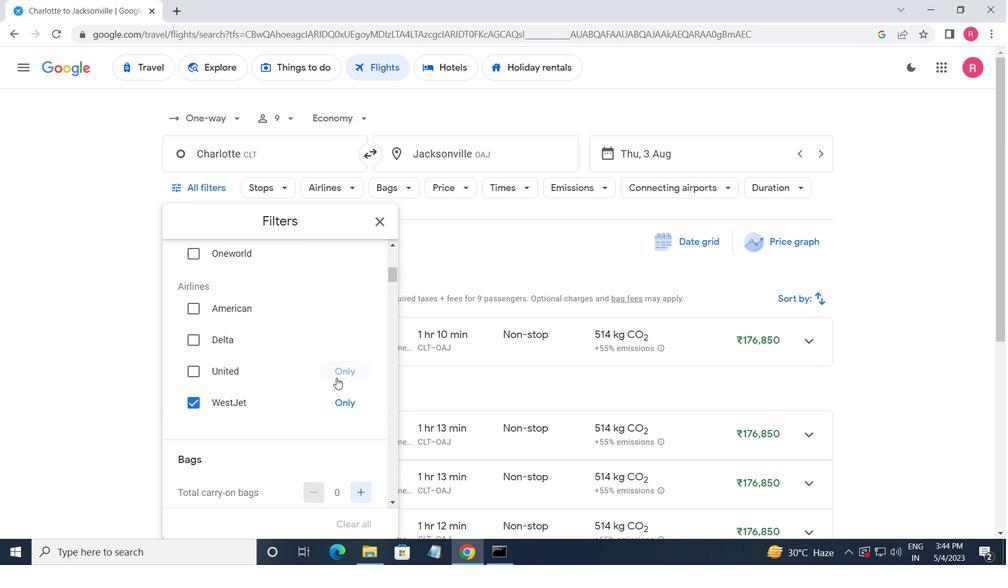 
Action: Mouse moved to (335, 378)
Screenshot: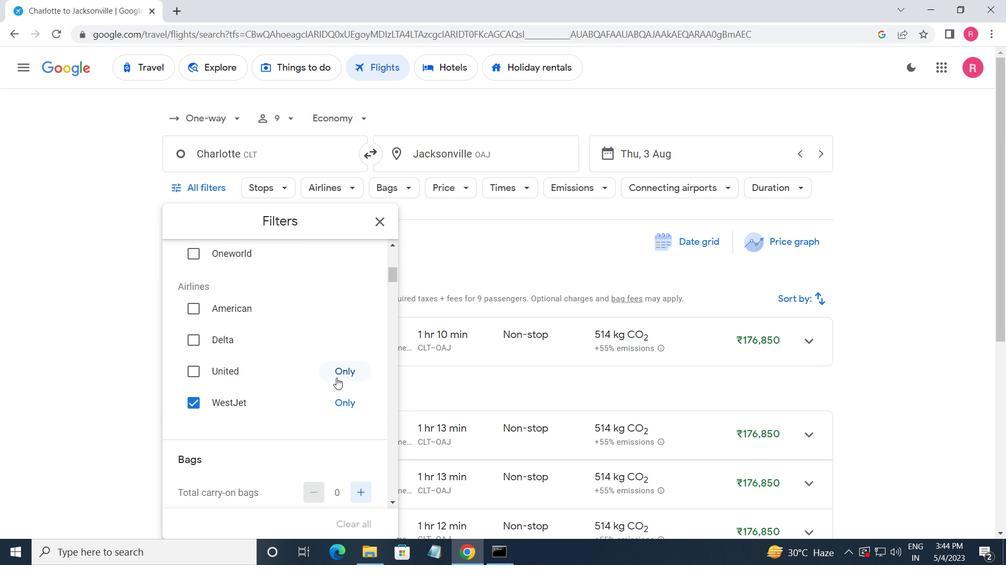 
Action: Mouse scrolled (335, 377) with delta (0, 0)
Screenshot: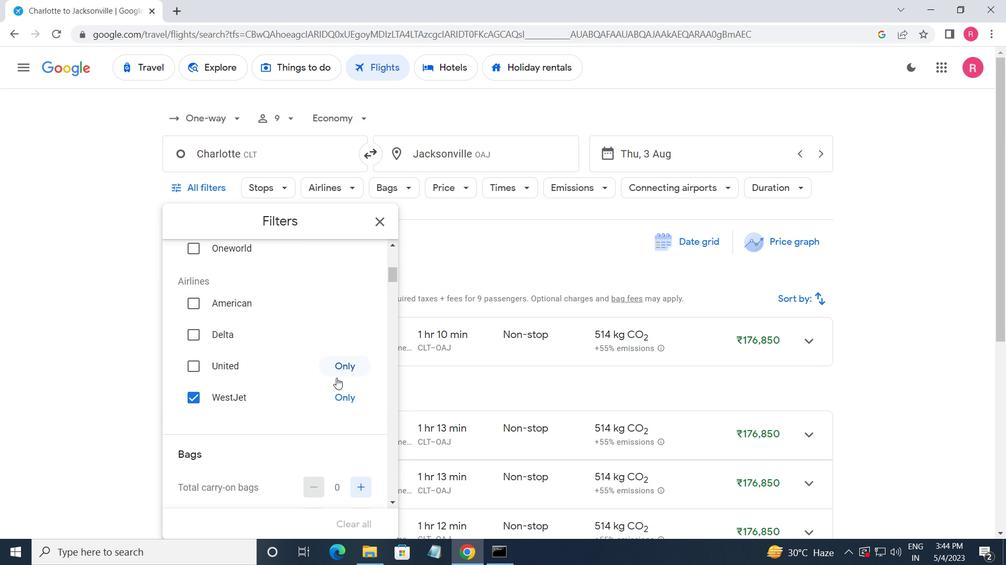 
Action: Mouse moved to (334, 377)
Screenshot: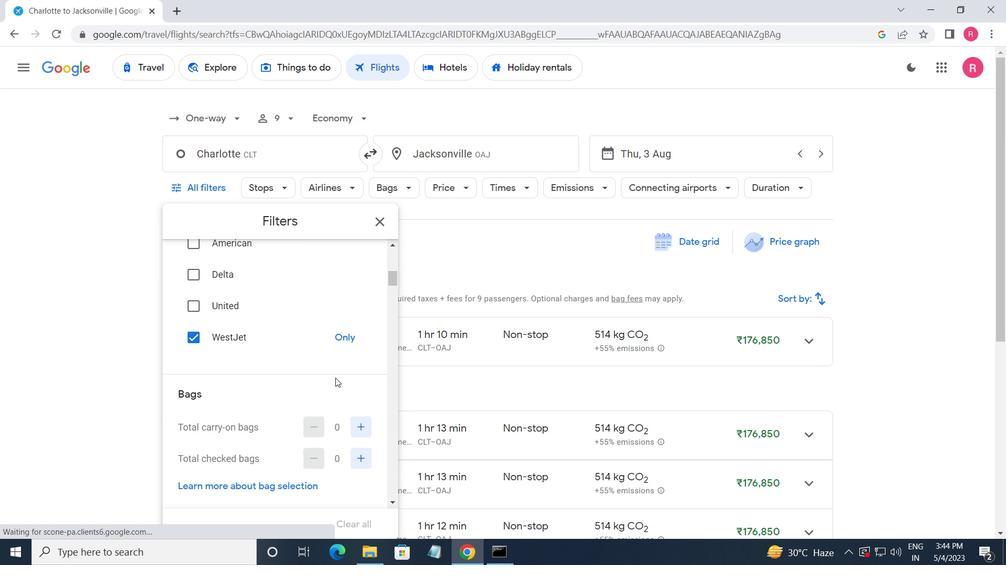 
Action: Mouse scrolled (334, 376) with delta (0, 0)
Screenshot: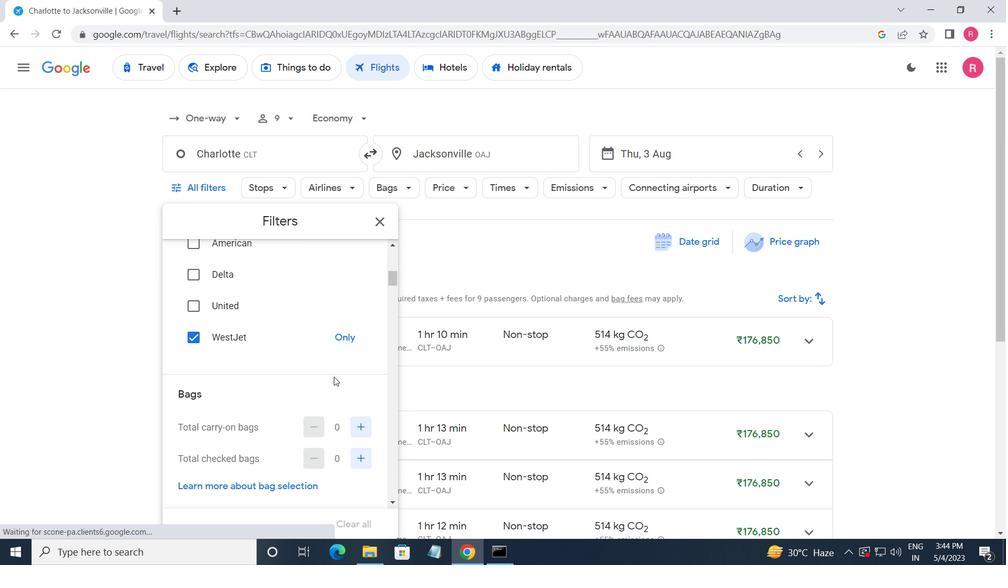 
Action: Mouse moved to (355, 296)
Screenshot: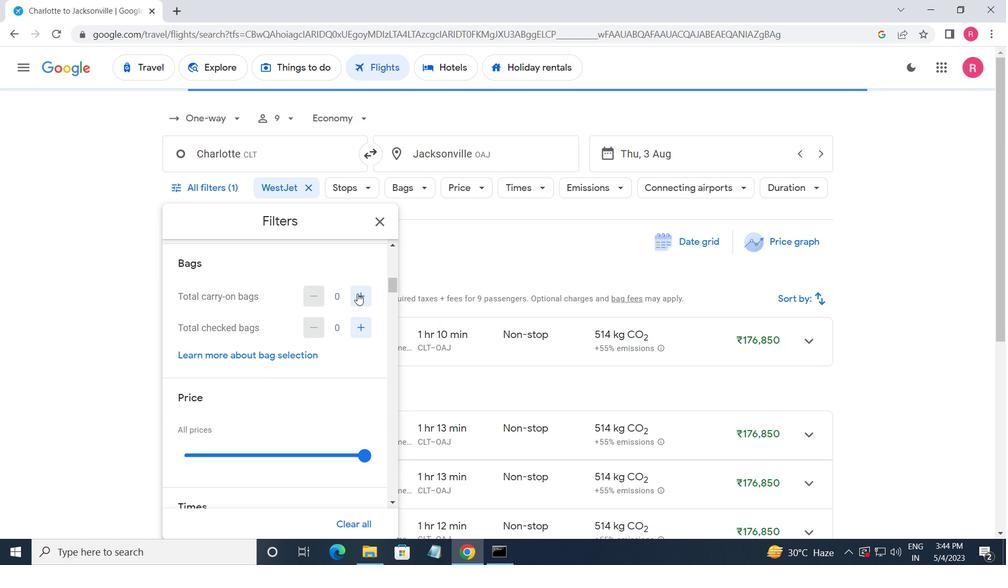 
Action: Mouse pressed left at (355, 296)
Screenshot: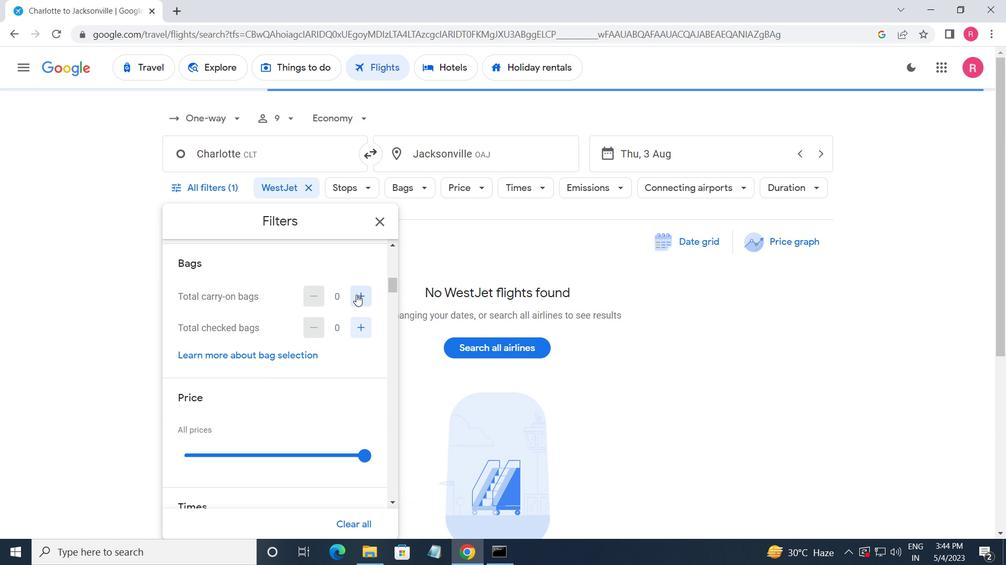 
Action: Mouse moved to (315, 357)
Screenshot: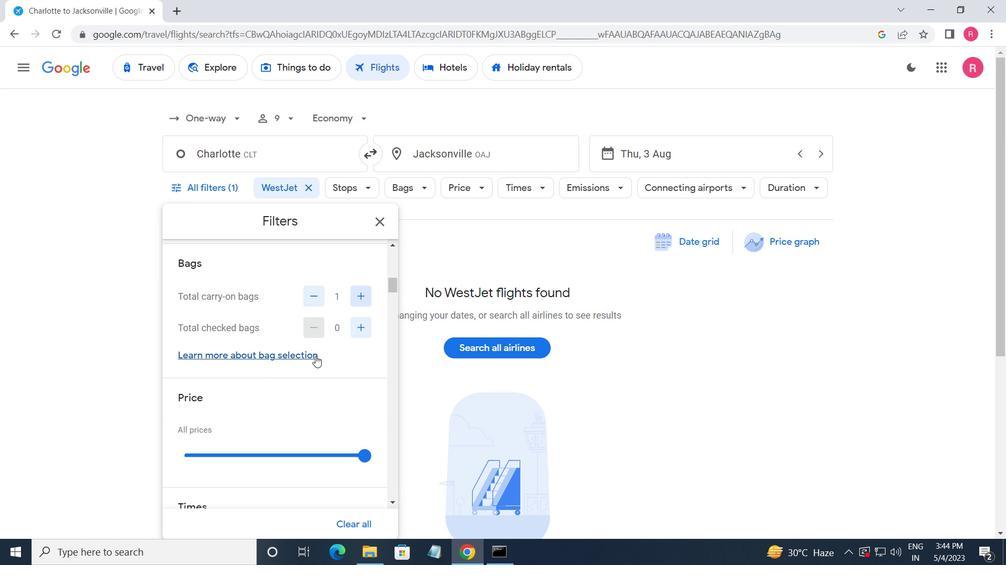
Action: Mouse scrolled (315, 356) with delta (0, 0)
Screenshot: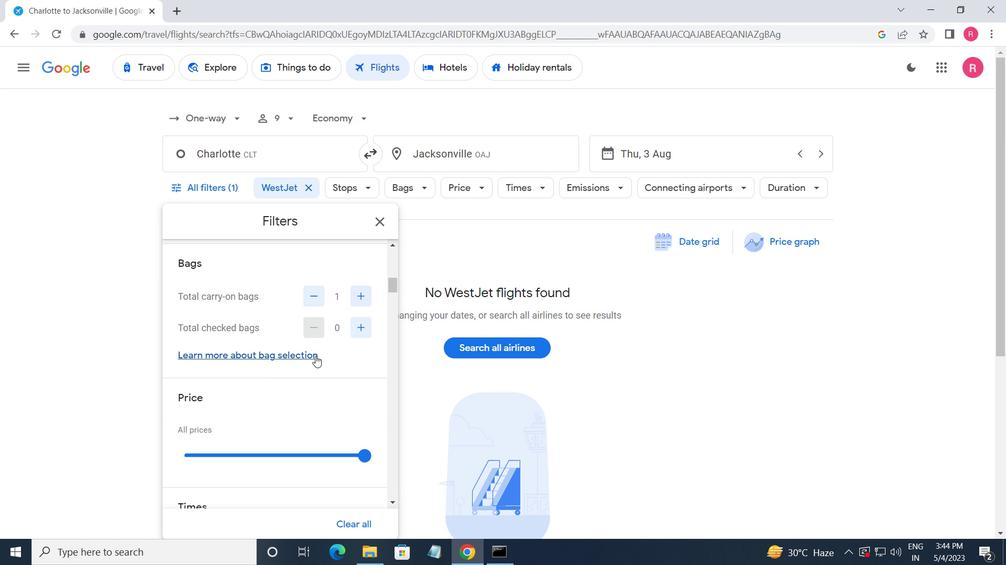 
Action: Mouse moved to (359, 384)
Screenshot: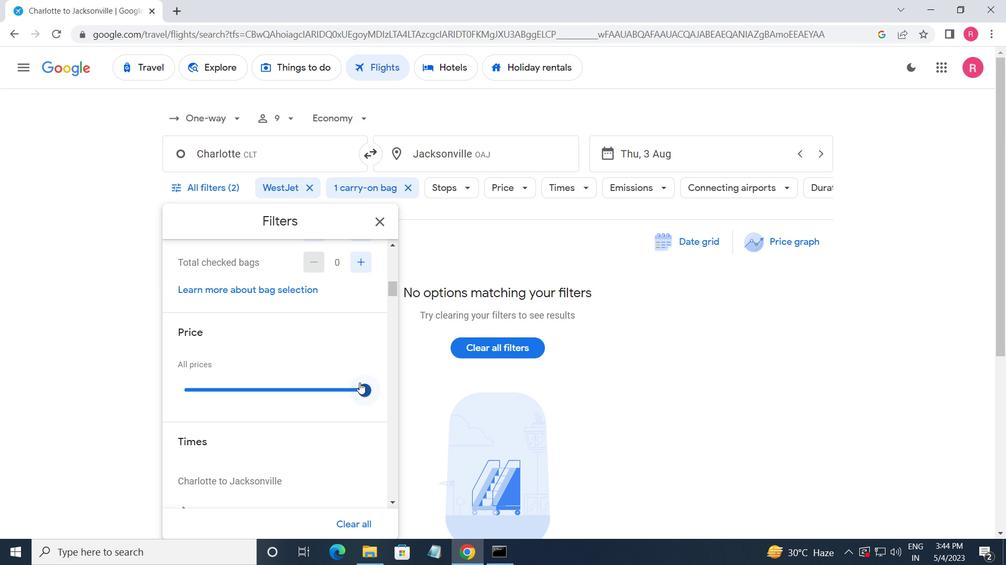
Action: Mouse pressed left at (359, 384)
Screenshot: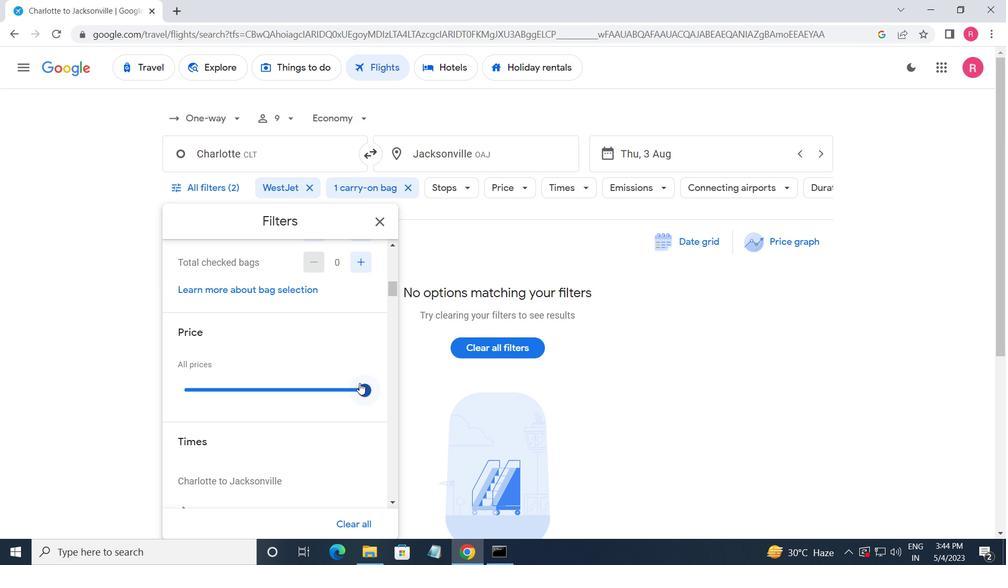 
Action: Mouse moved to (282, 358)
Screenshot: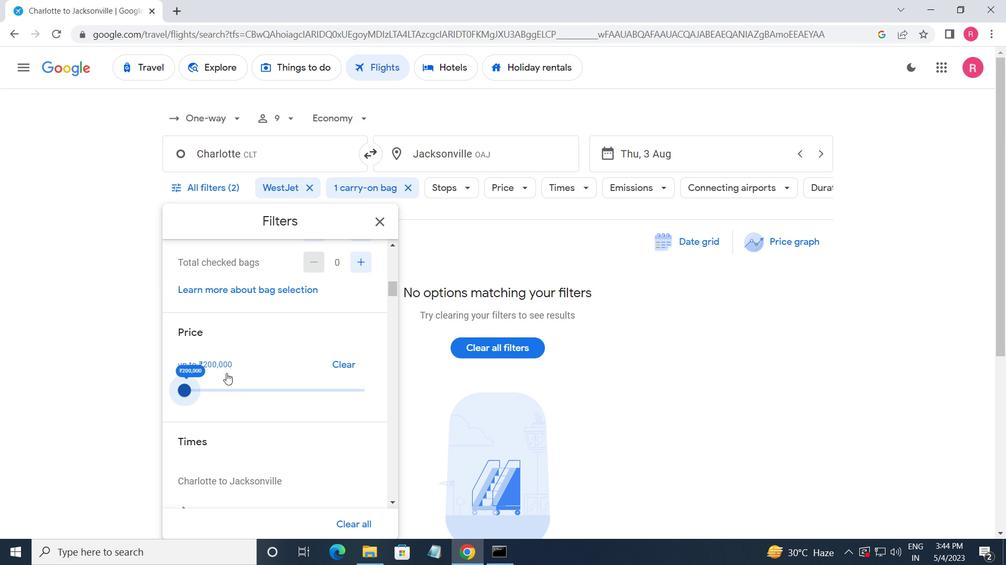 
Action: Mouse scrolled (282, 357) with delta (0, 0)
Screenshot: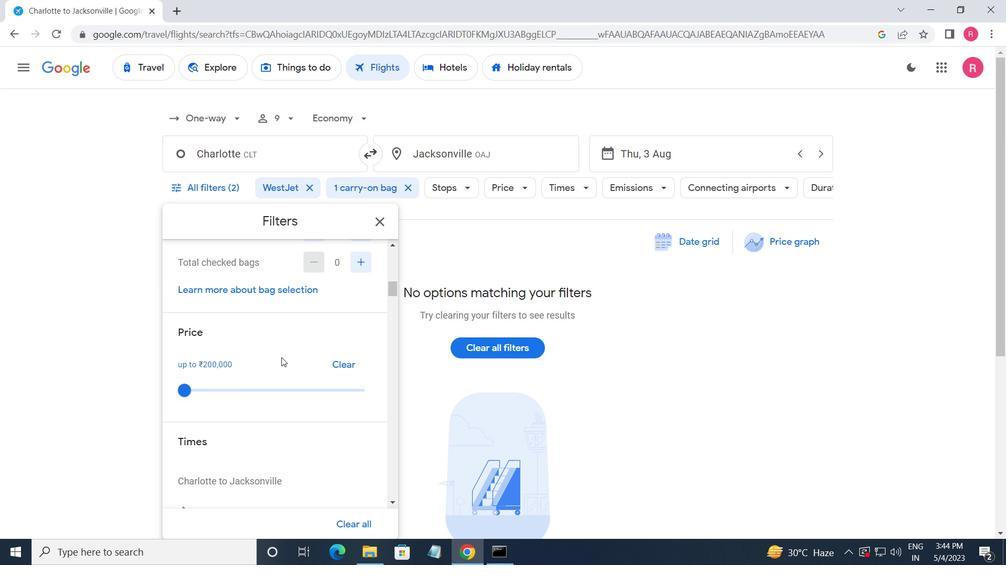 
Action: Mouse moved to (283, 358)
Screenshot: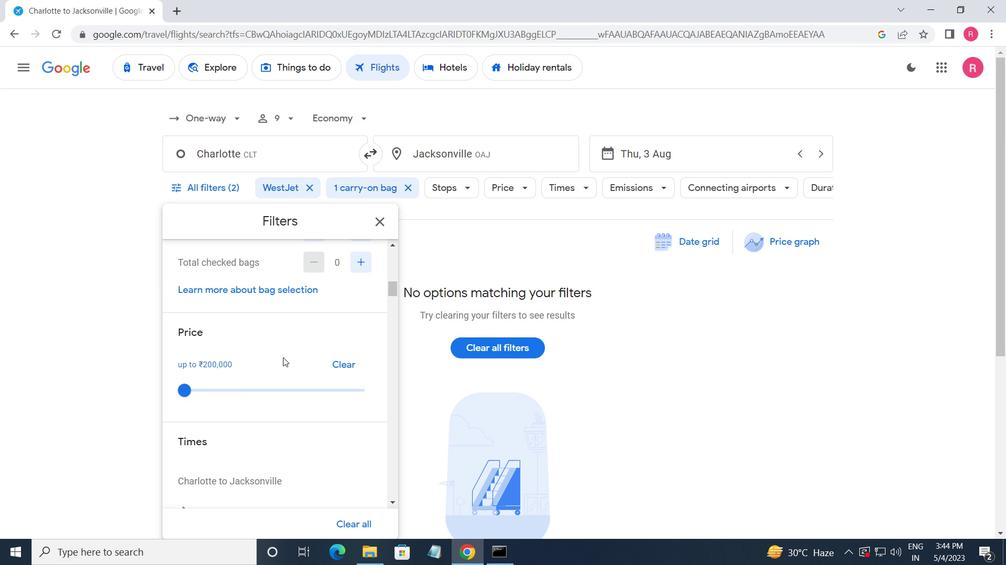
Action: Mouse scrolled (283, 357) with delta (0, 0)
Screenshot: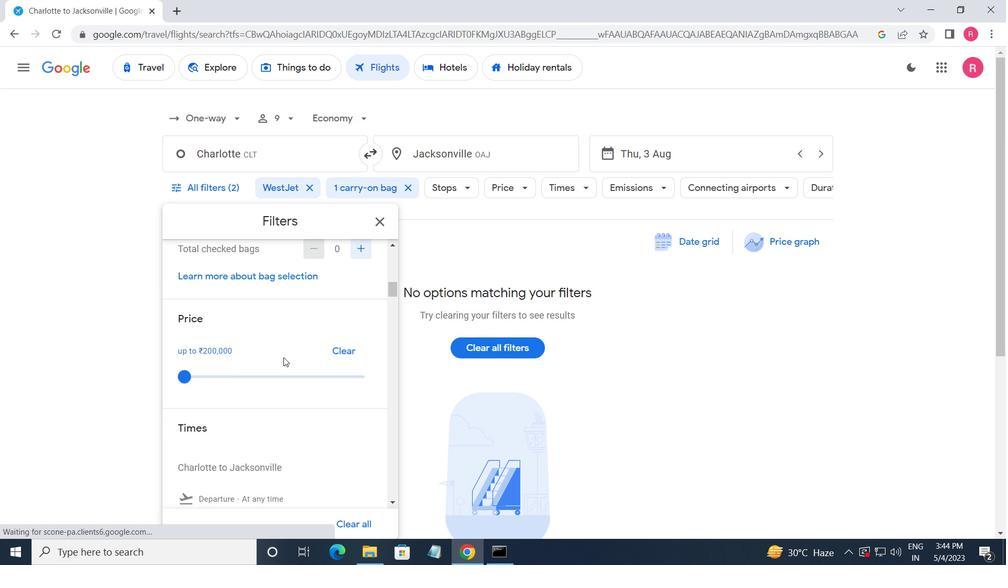 
Action: Mouse moved to (284, 361)
Screenshot: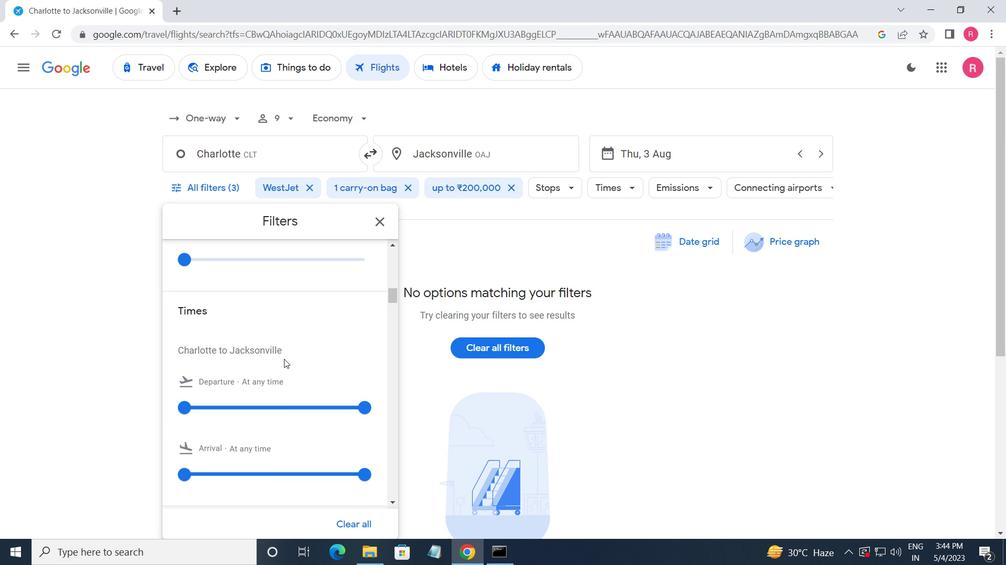 
Action: Mouse scrolled (284, 360) with delta (0, 0)
Screenshot: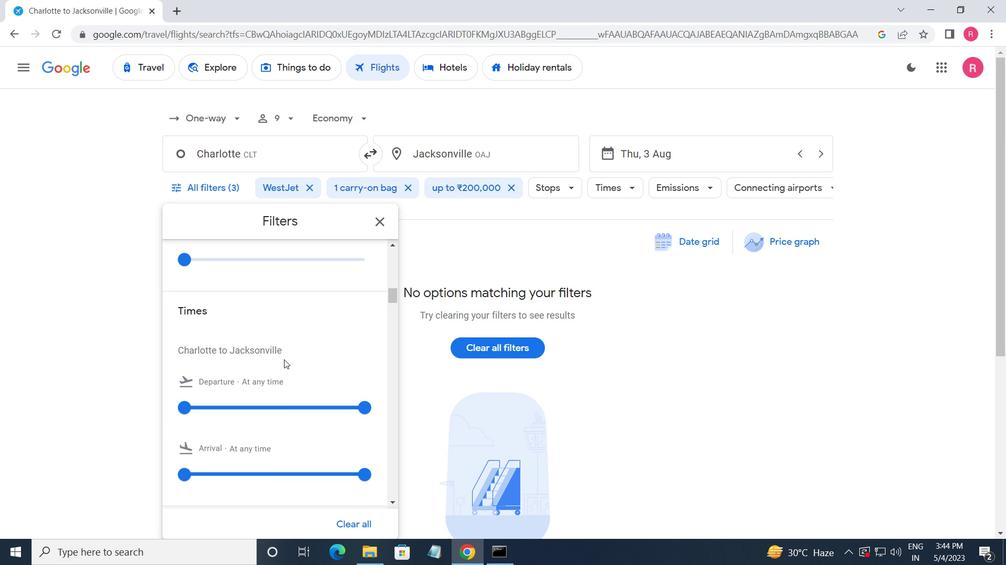
Action: Mouse moved to (184, 340)
Screenshot: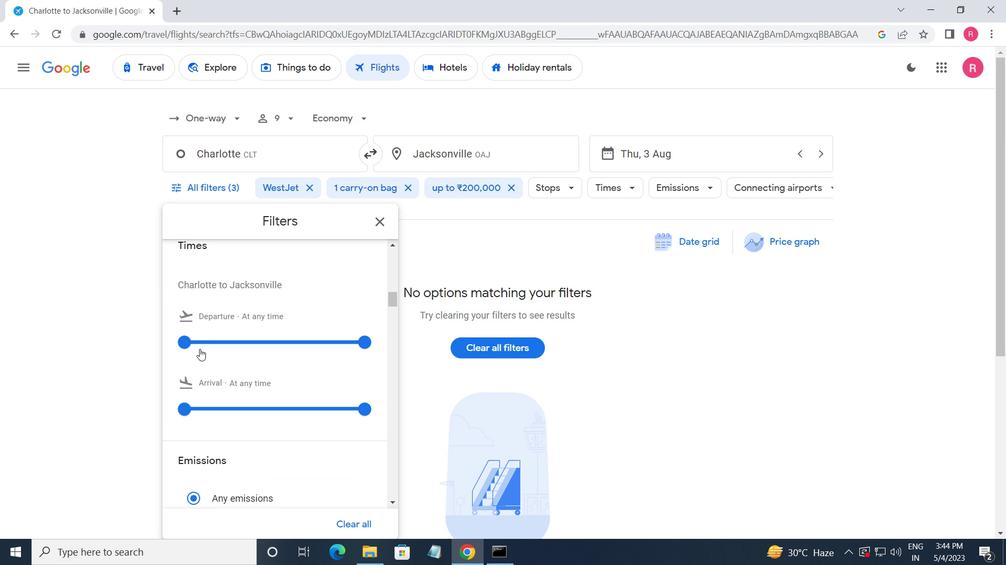 
Action: Mouse pressed left at (184, 340)
Screenshot: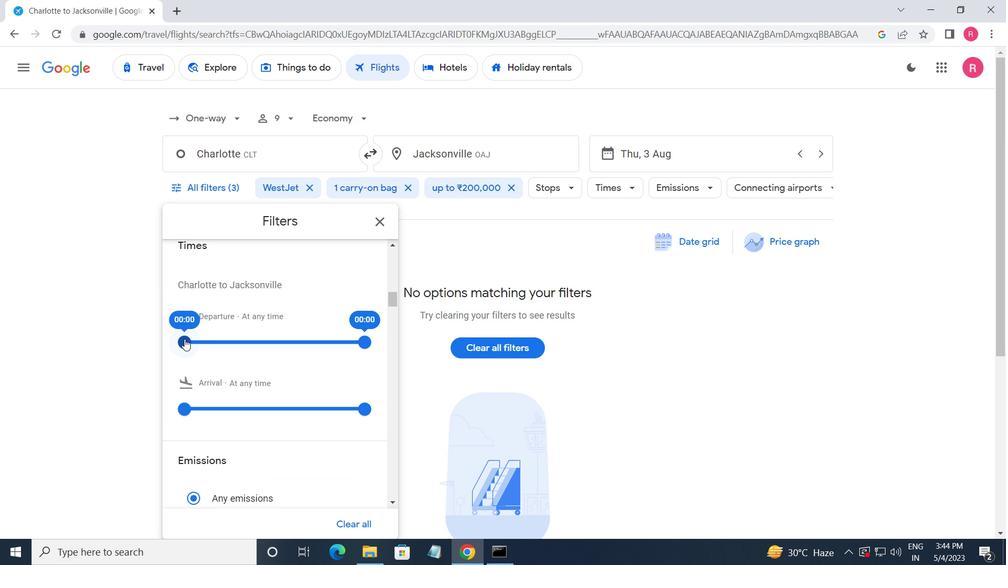 
Action: Mouse moved to (358, 341)
Screenshot: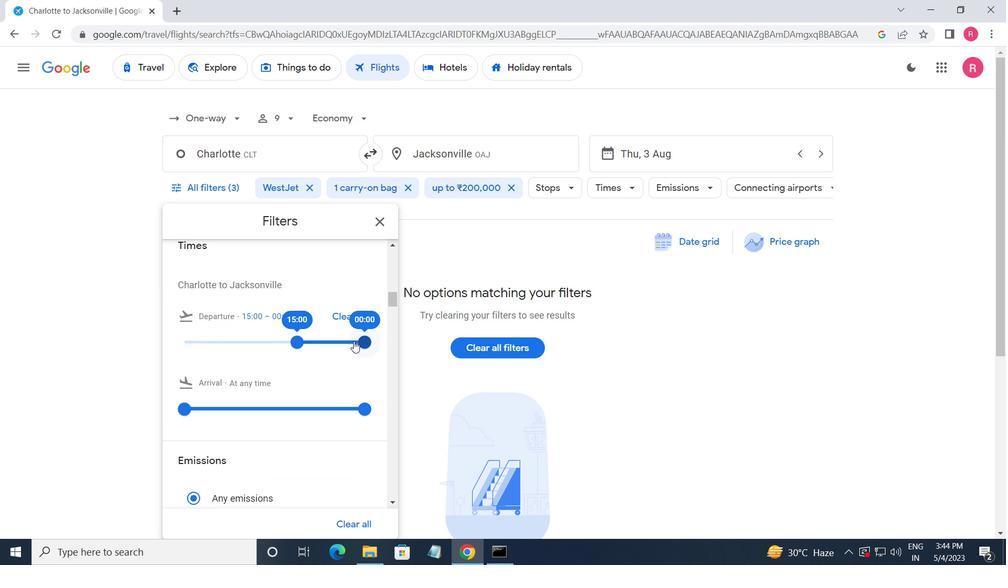 
Action: Mouse pressed left at (358, 341)
Screenshot: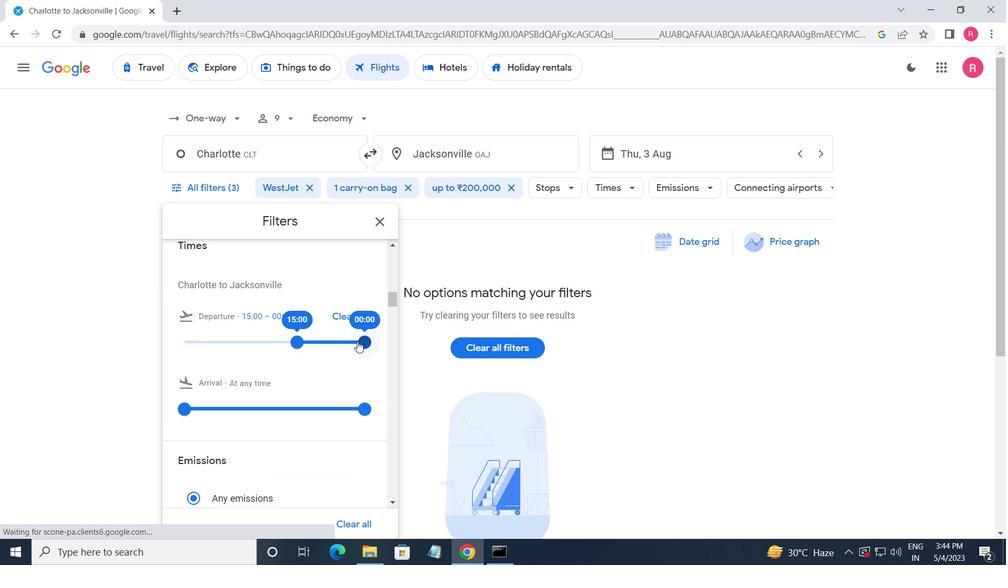 
Action: Mouse moved to (380, 215)
Screenshot: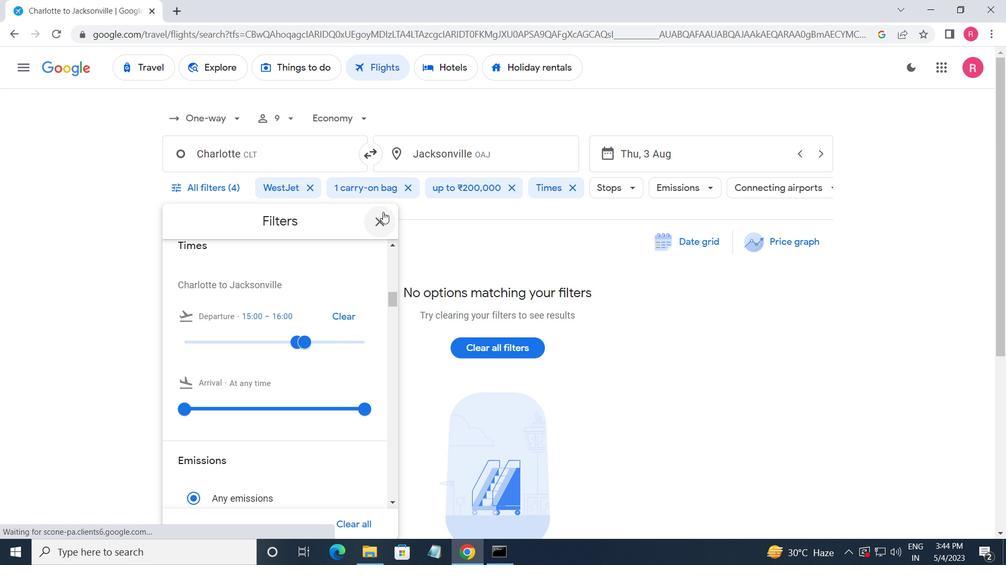 
Action: Mouse pressed left at (380, 215)
Screenshot: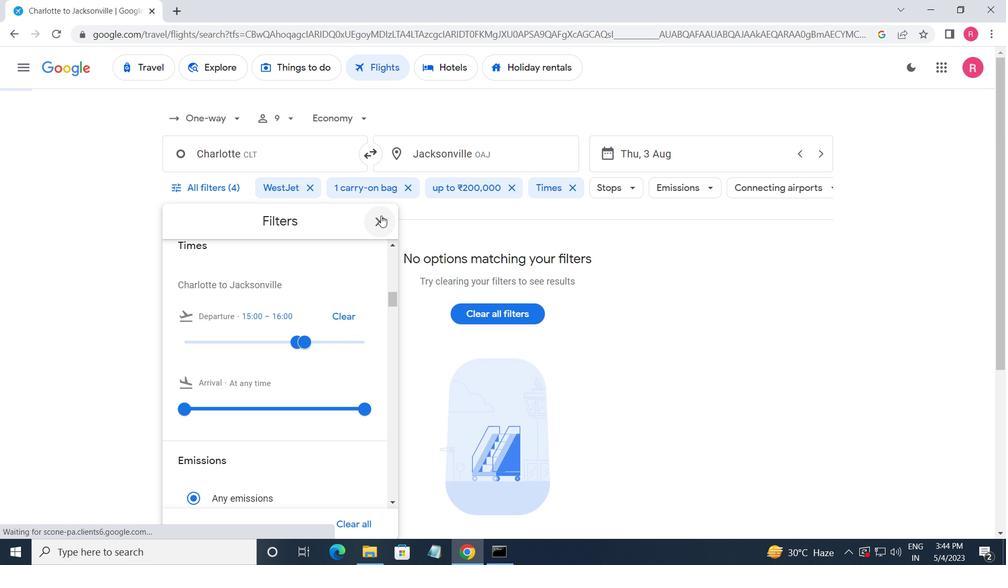 
Action: Mouse moved to (378, 215)
Screenshot: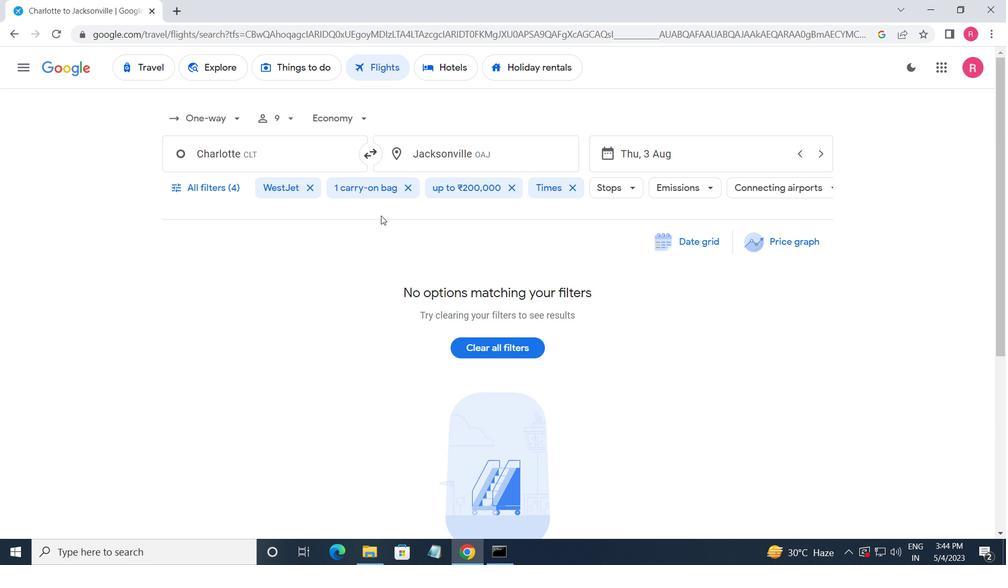 
Action: Key pressed <Key.f9>
Screenshot: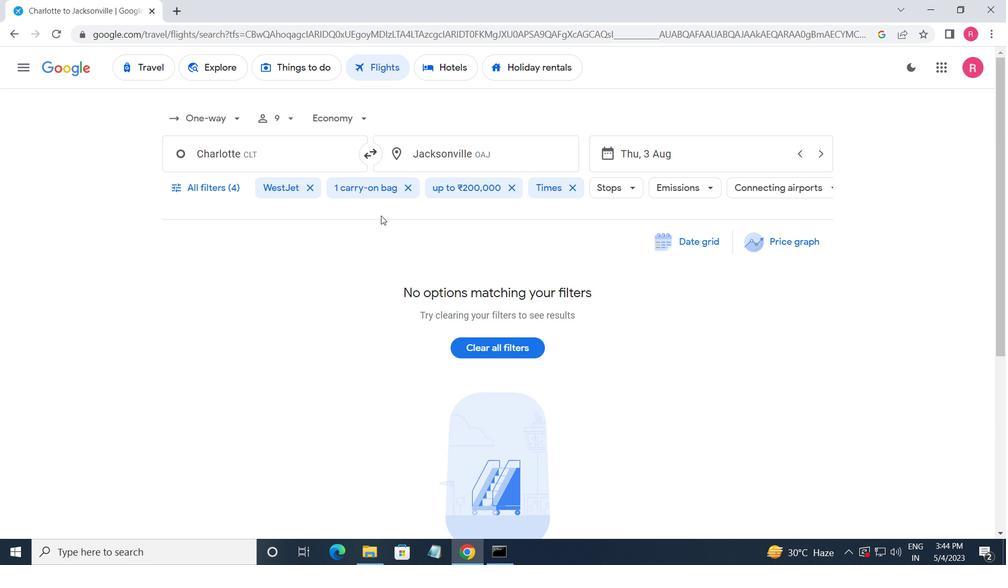 
Action: Mouse moved to (377, 215)
Screenshot: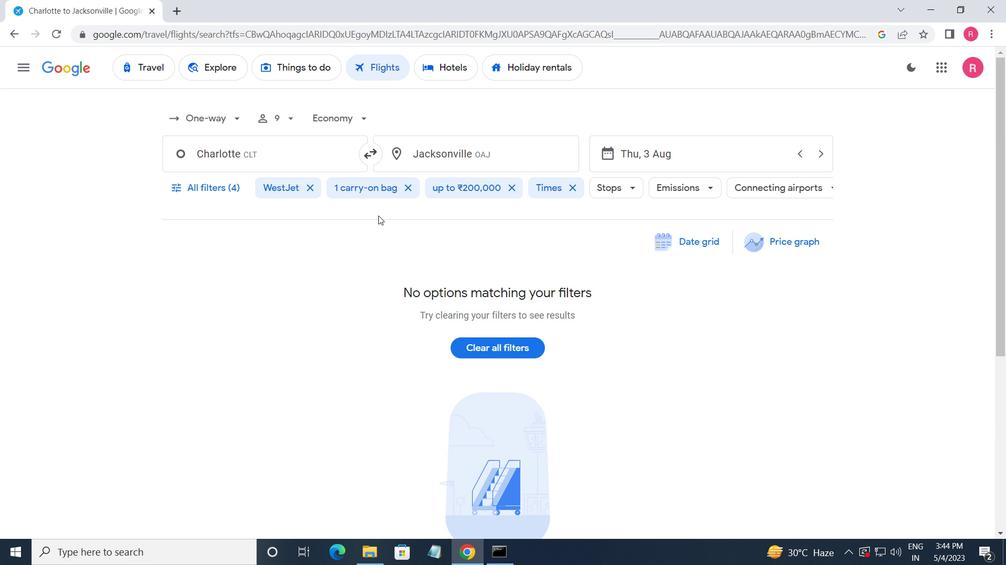 
